 Task: For heading Use EB Garamond with dark grey 1 1 colour.  font size for heading26,  'Change the font style of data to'EB Garamond and font size to 18,  Change the alignment of both headline & data to Align right In the sheet  Attendance Management Sheetbook
Action: Mouse moved to (36, 137)
Screenshot: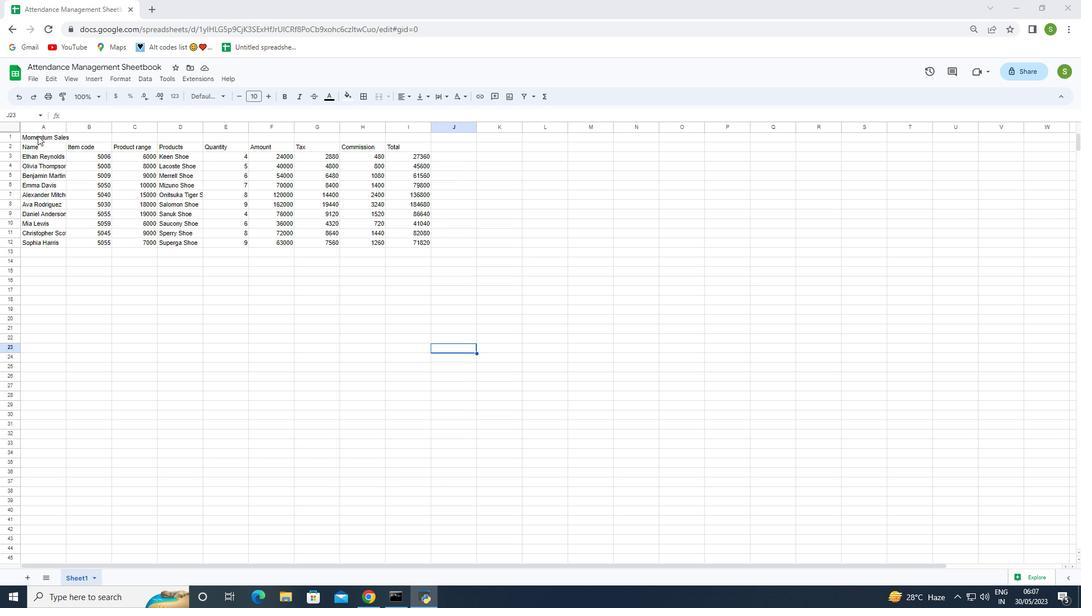 
Action: Mouse pressed left at (36, 137)
Screenshot: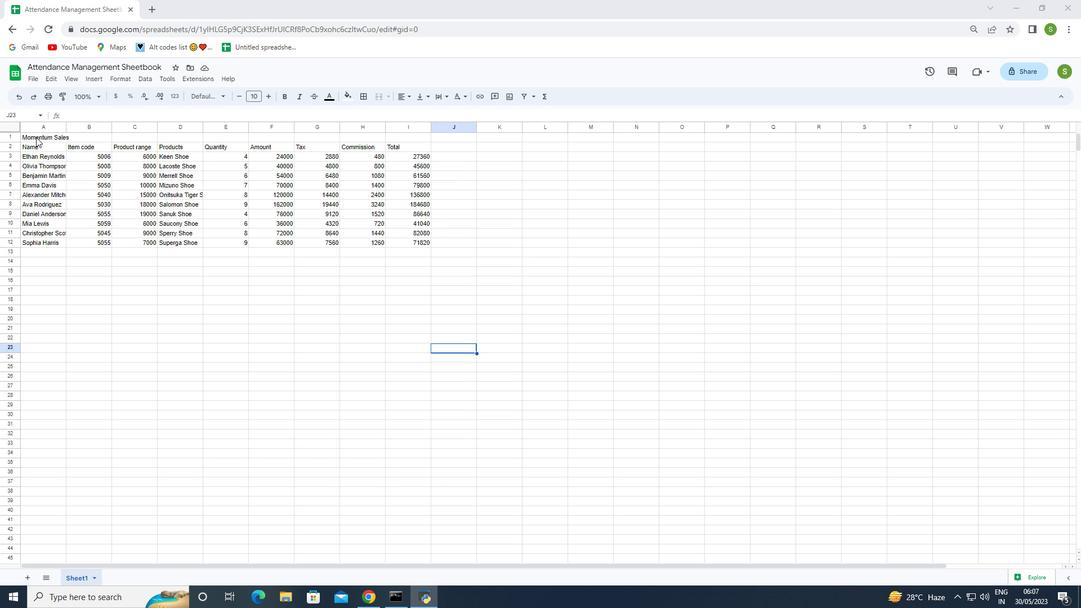 
Action: Mouse moved to (222, 96)
Screenshot: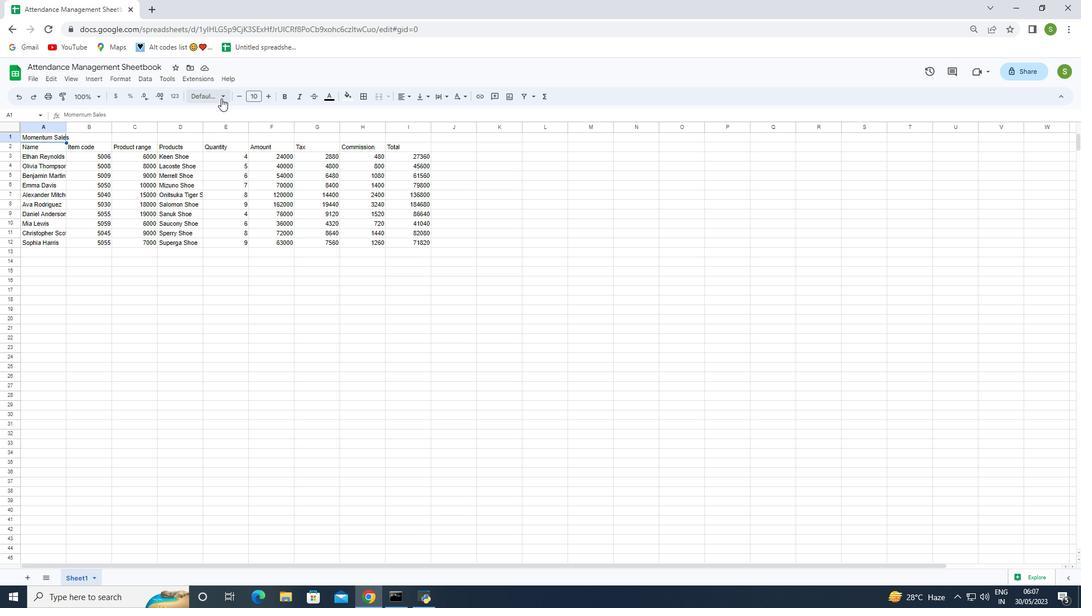 
Action: Mouse pressed left at (222, 96)
Screenshot: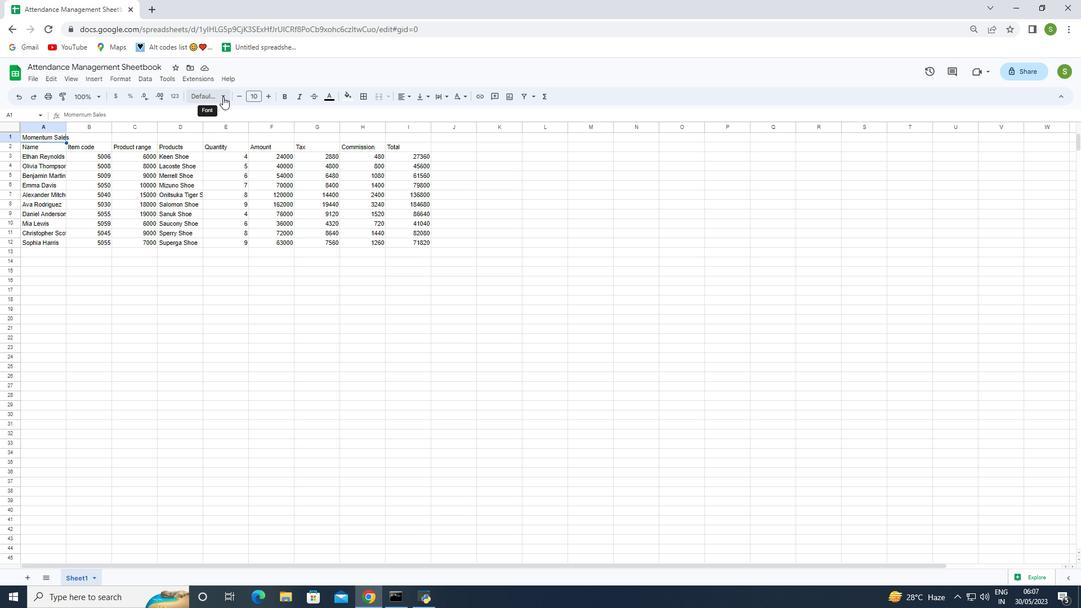 
Action: Mouse moved to (224, 549)
Screenshot: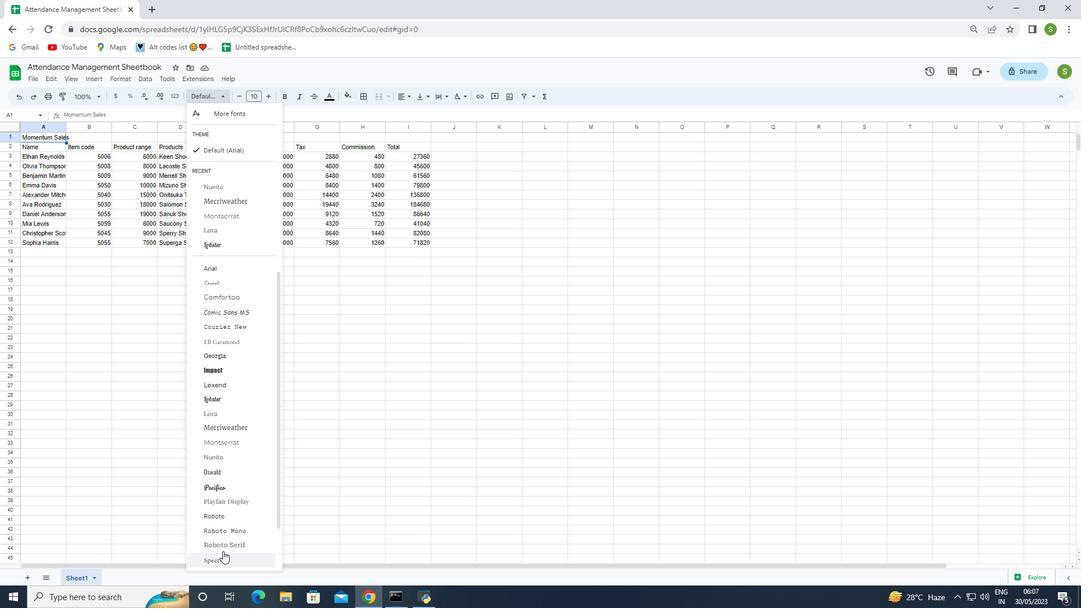 
Action: Mouse scrolled (224, 549) with delta (0, 0)
Screenshot: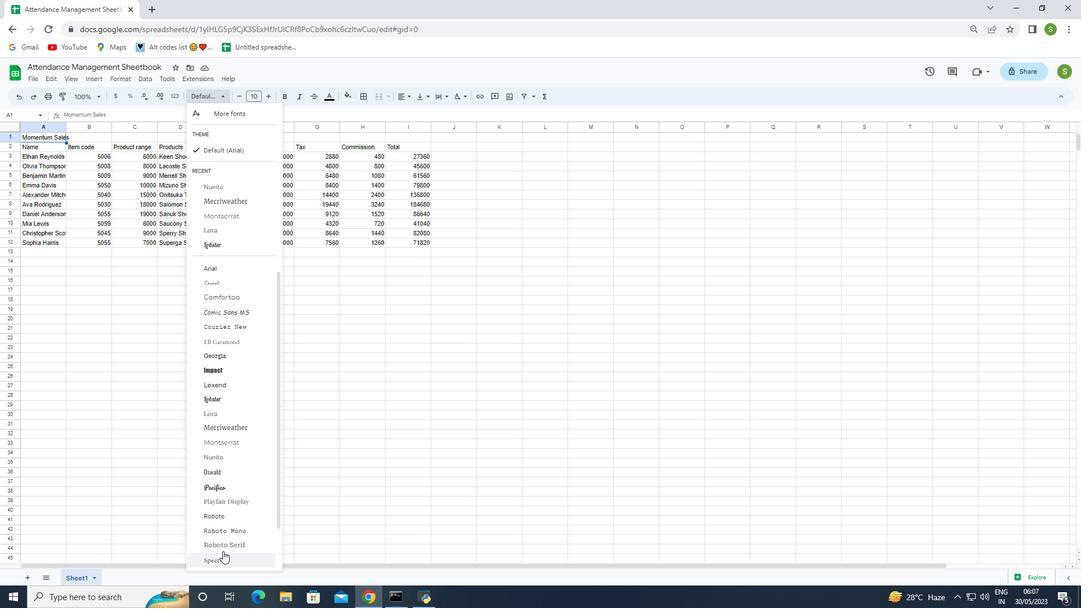 
Action: Mouse scrolled (224, 549) with delta (0, 0)
Screenshot: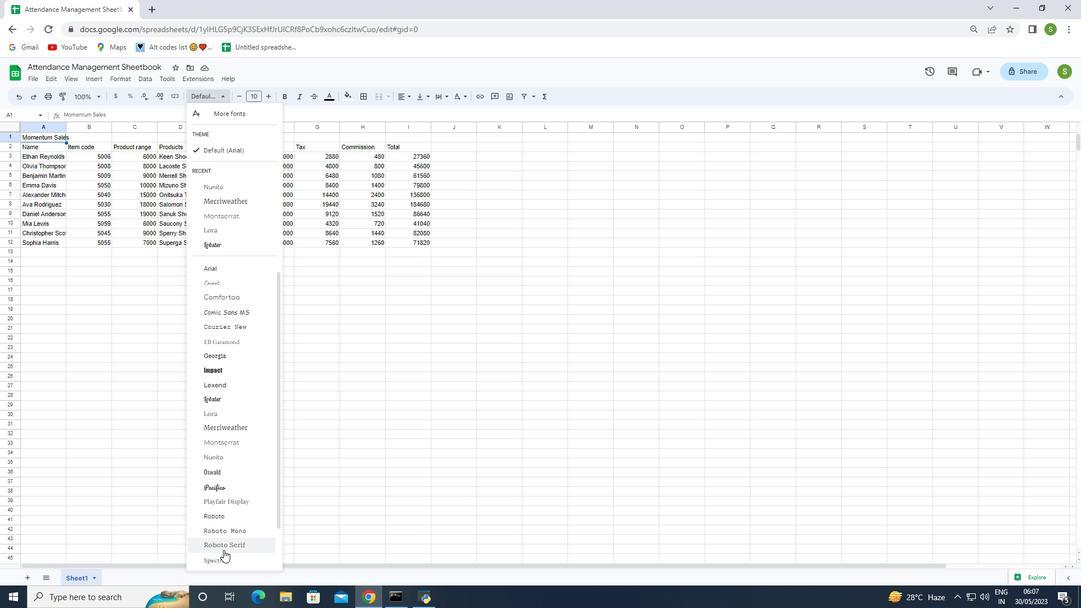 
Action: Mouse scrolled (224, 549) with delta (0, 0)
Screenshot: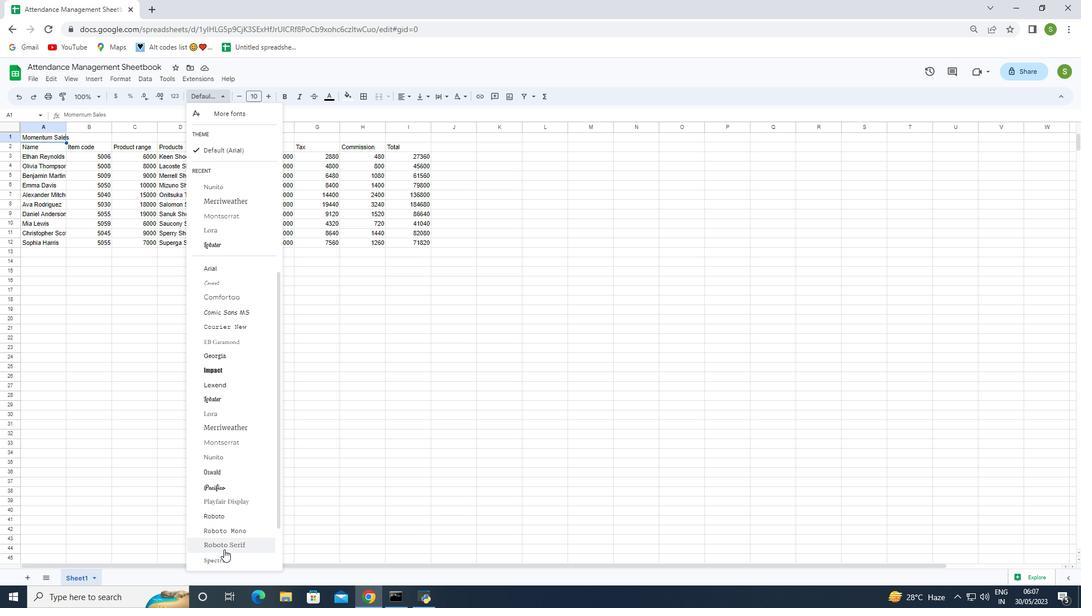 
Action: Mouse scrolled (224, 549) with delta (0, 0)
Screenshot: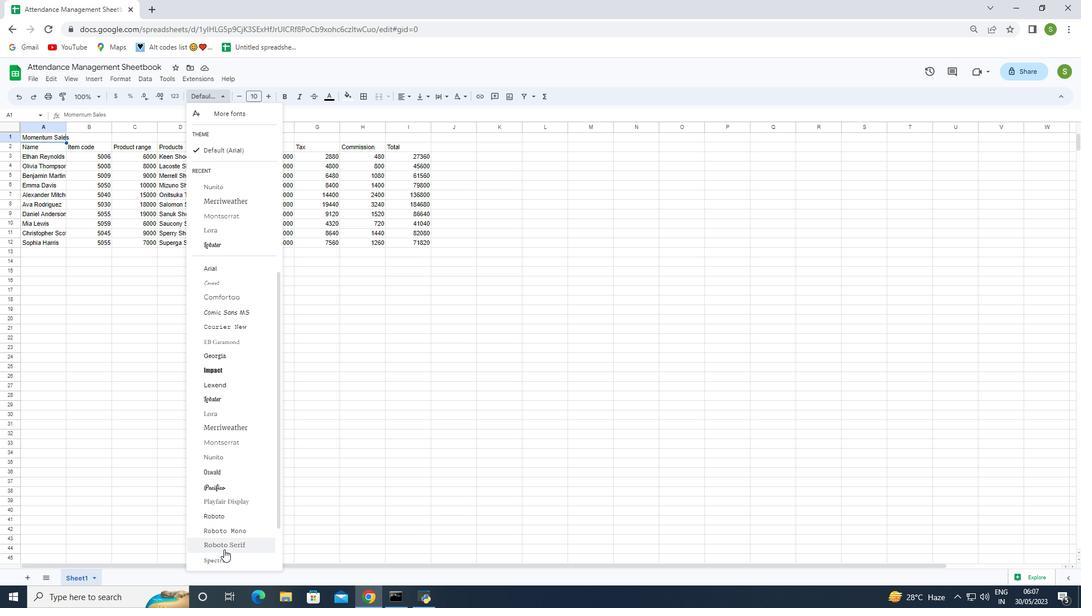 
Action: Mouse scrolled (224, 549) with delta (0, 0)
Screenshot: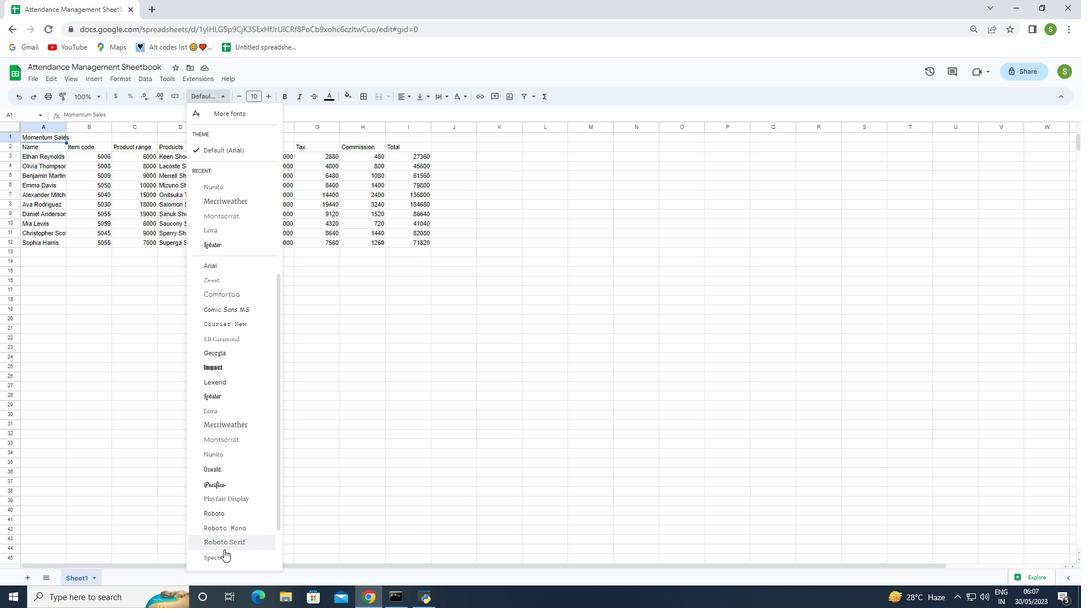
Action: Mouse moved to (229, 531)
Screenshot: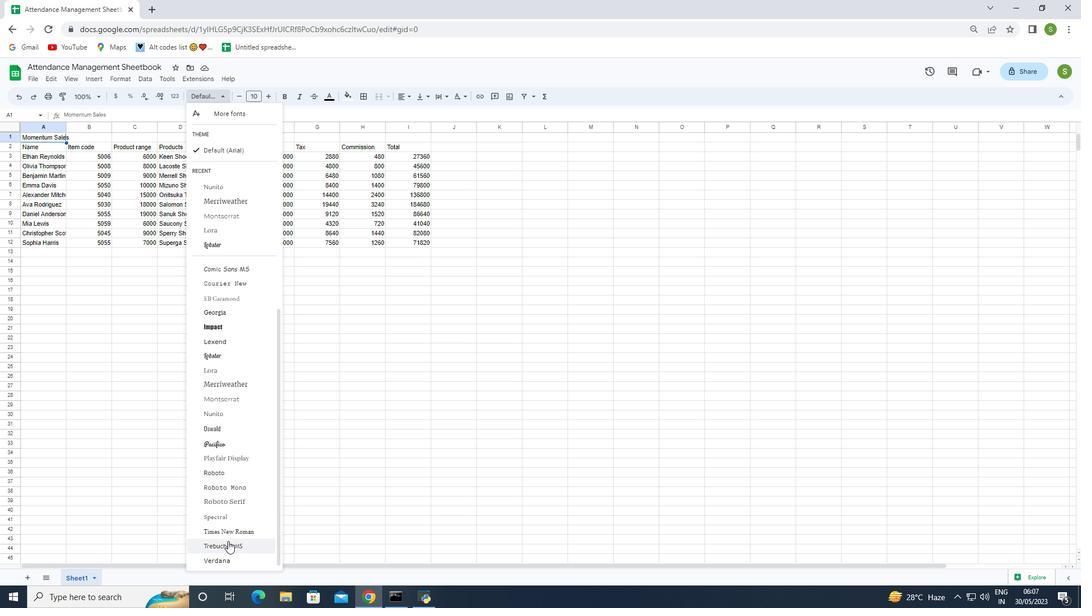 
Action: Mouse scrolled (229, 531) with delta (0, 0)
Screenshot: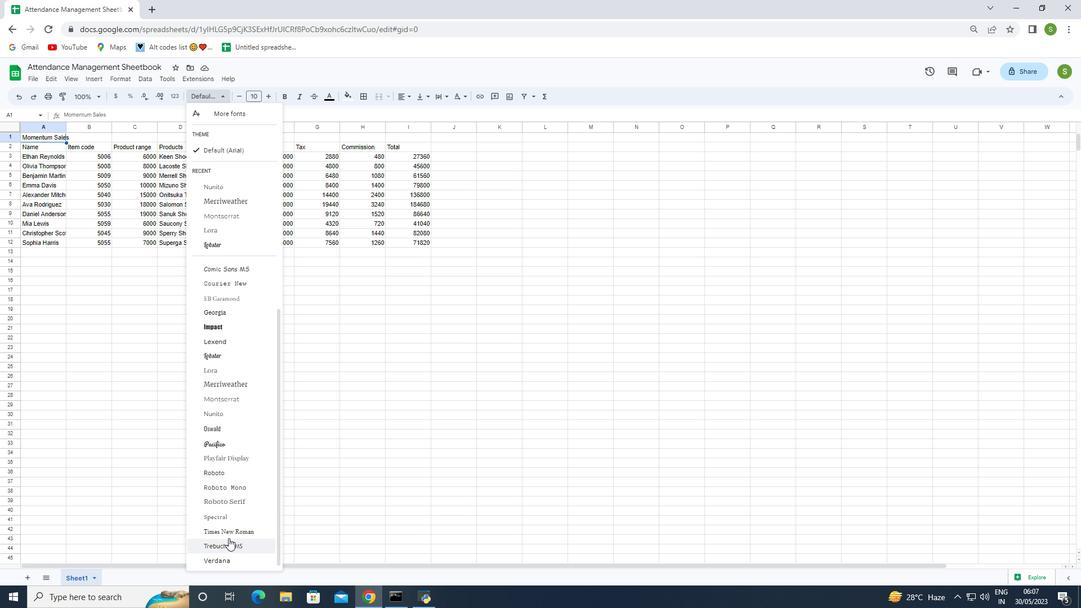 
Action: Mouse scrolled (229, 531) with delta (0, 0)
Screenshot: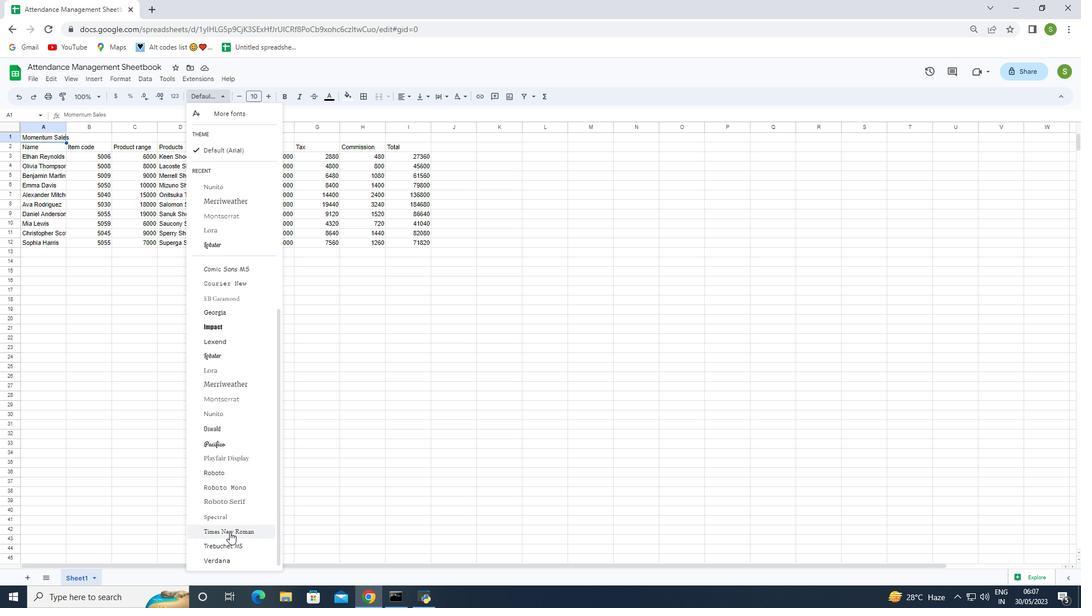 
Action: Mouse scrolled (229, 531) with delta (0, 0)
Screenshot: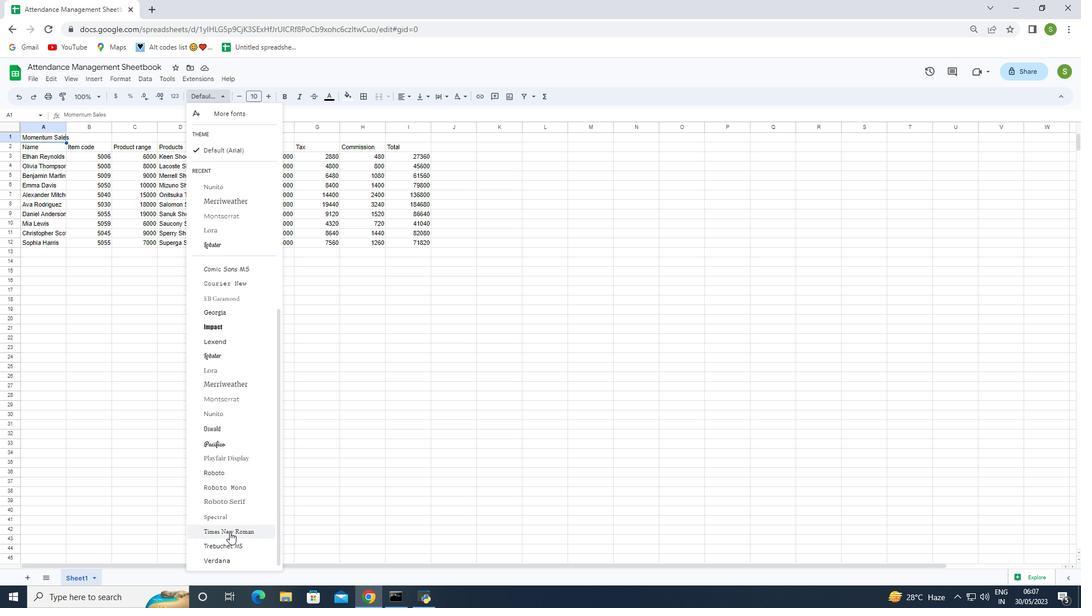 
Action: Mouse scrolled (229, 531) with delta (0, 0)
Screenshot: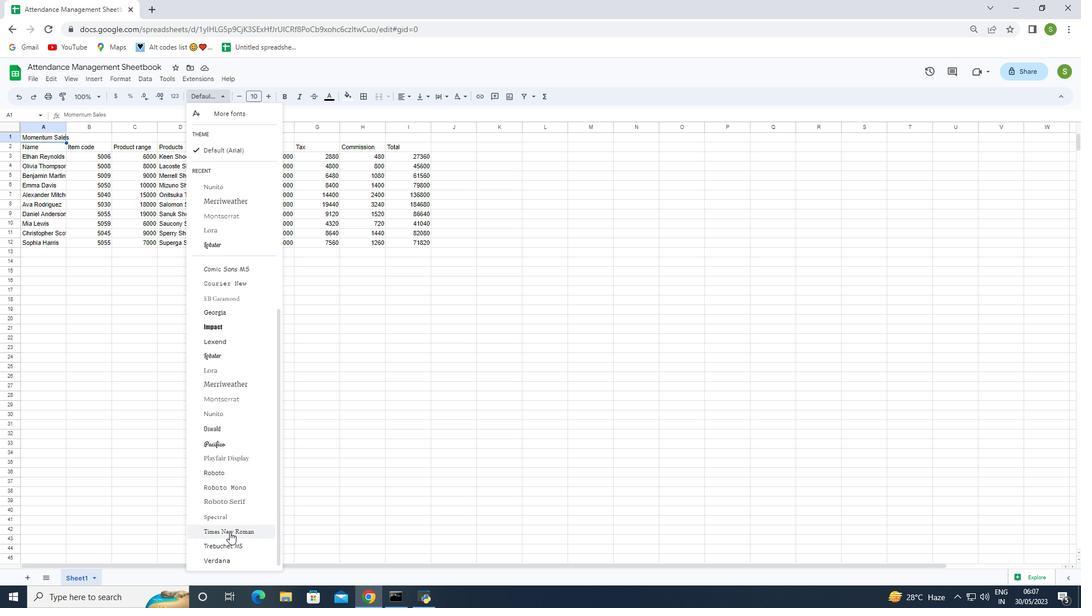 
Action: Mouse scrolled (229, 531) with delta (0, 0)
Screenshot: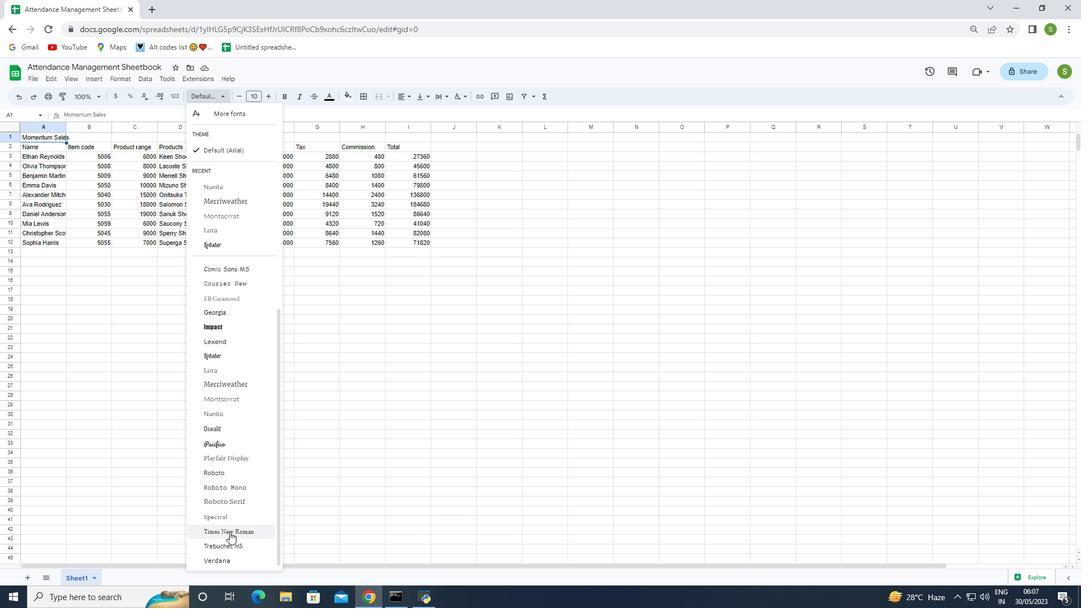 
Action: Mouse scrolled (229, 531) with delta (0, 0)
Screenshot: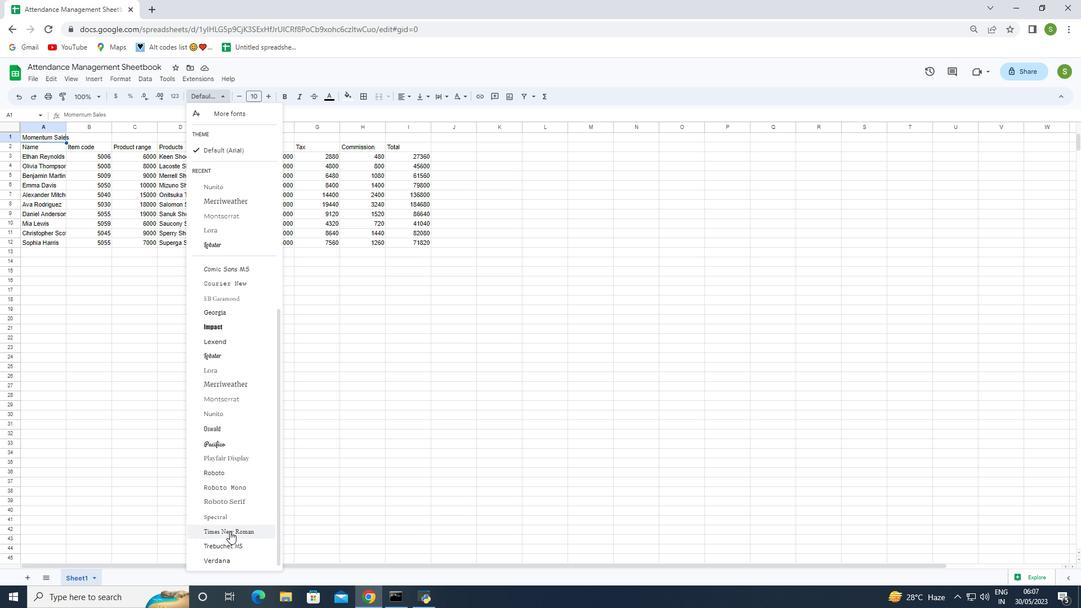 
Action: Mouse moved to (231, 448)
Screenshot: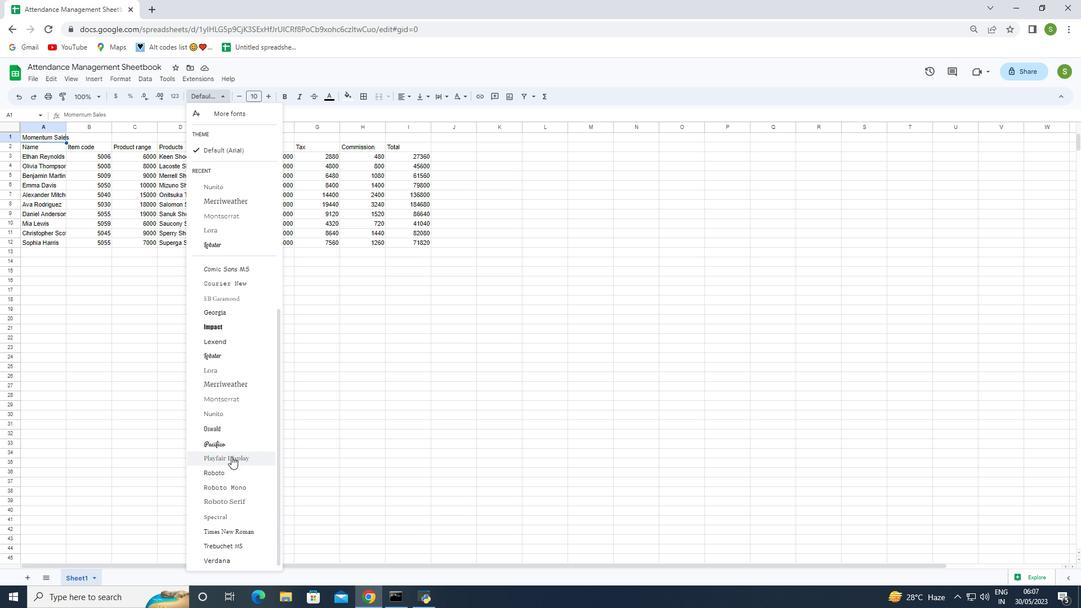 
Action: Mouse scrolled (231, 449) with delta (0, 0)
Screenshot: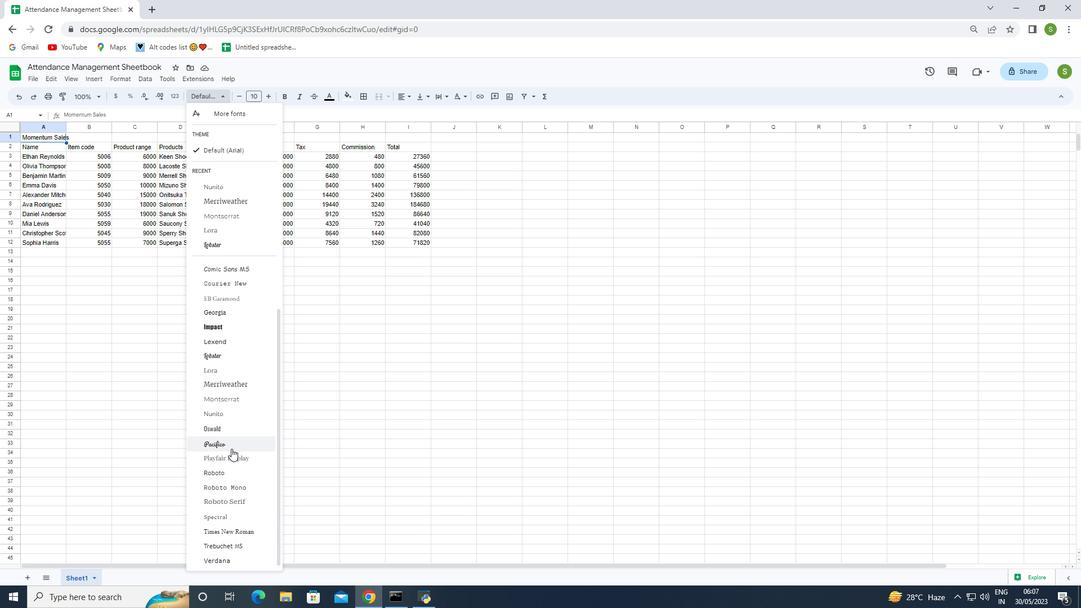 
Action: Mouse moved to (222, 354)
Screenshot: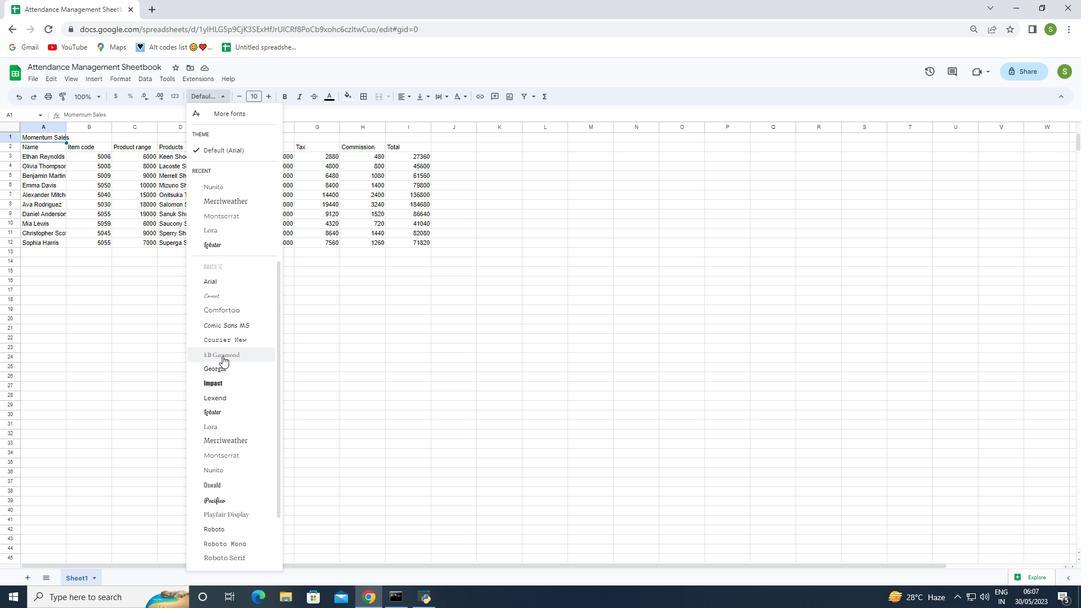 
Action: Mouse pressed left at (222, 354)
Screenshot: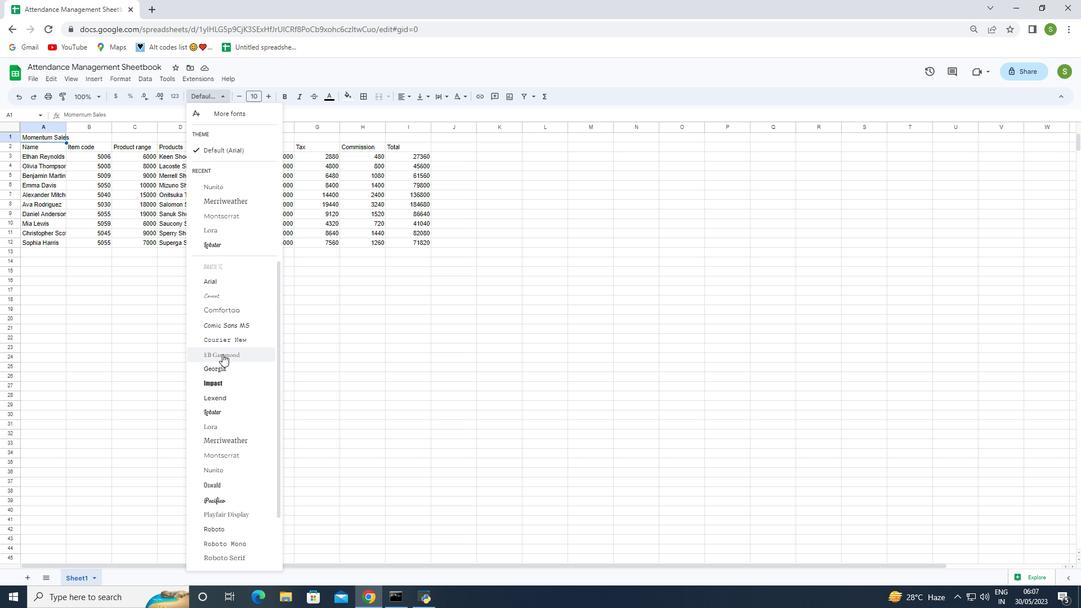 
Action: Mouse moved to (41, 139)
Screenshot: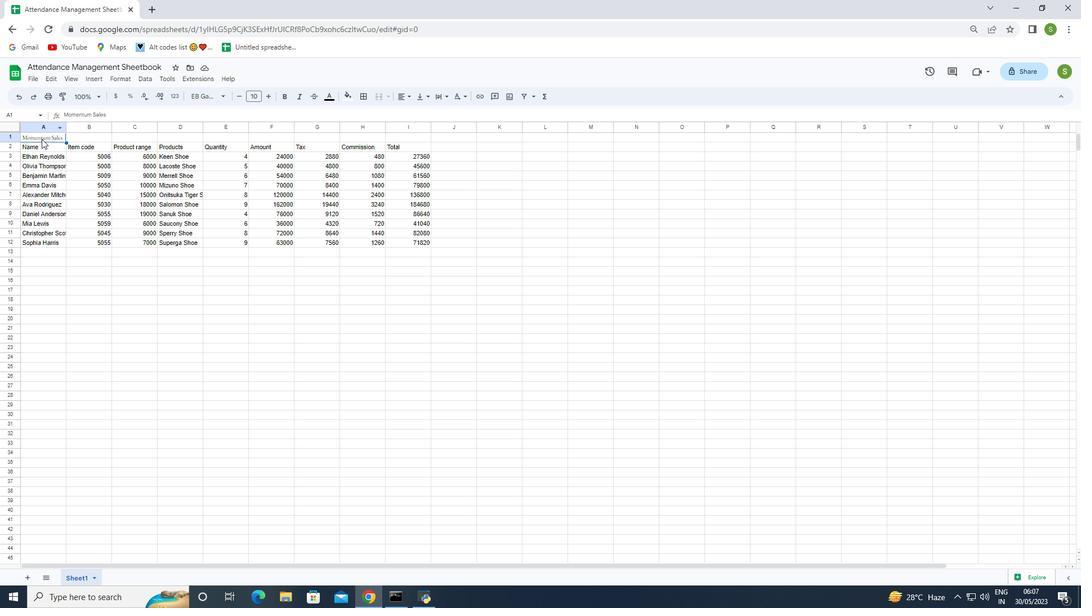 
Action: Mouse pressed left at (41, 139)
Screenshot: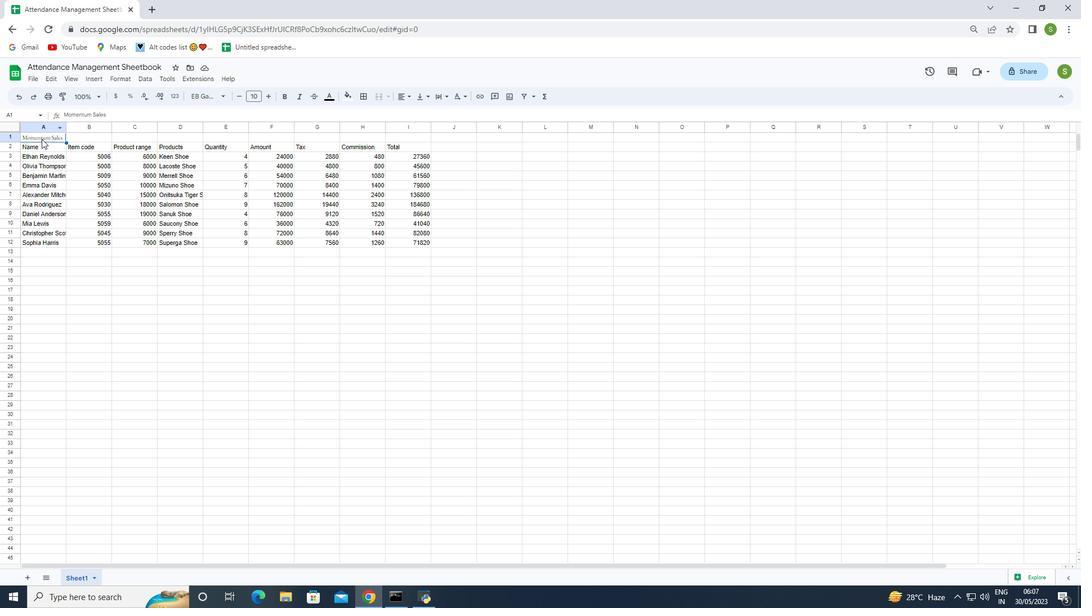 
Action: Mouse moved to (350, 97)
Screenshot: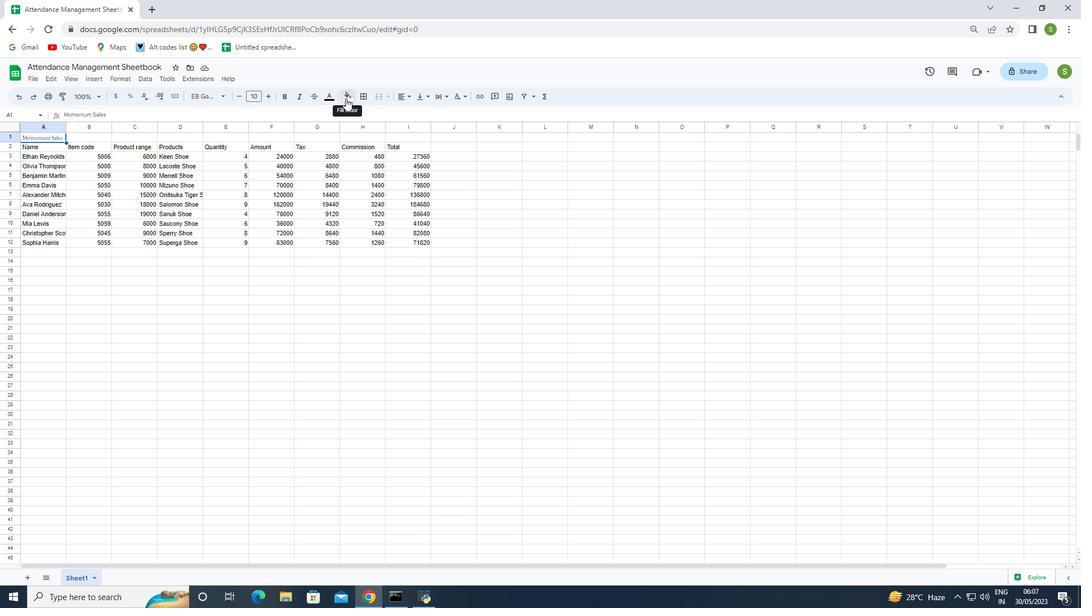 
Action: Mouse pressed left at (350, 97)
Screenshot: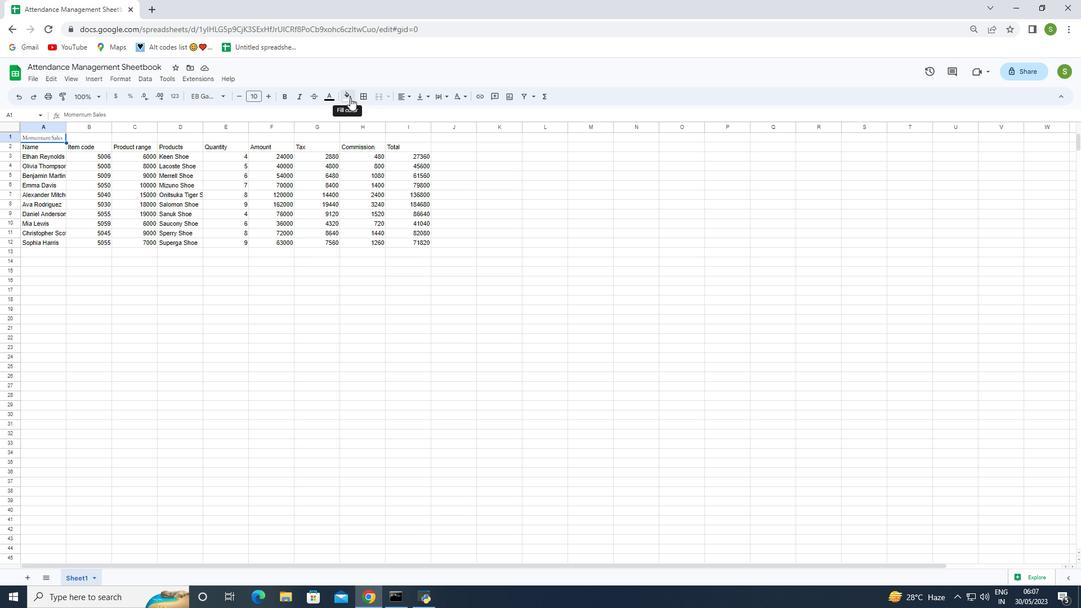 
Action: Mouse moved to (406, 126)
Screenshot: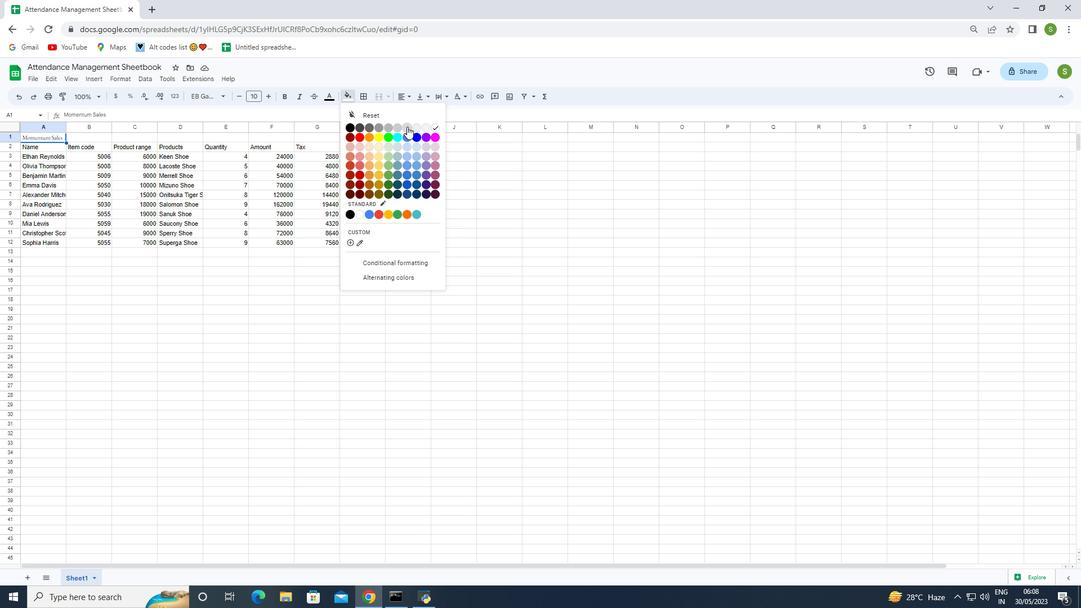 
Action: Mouse pressed left at (406, 126)
Screenshot: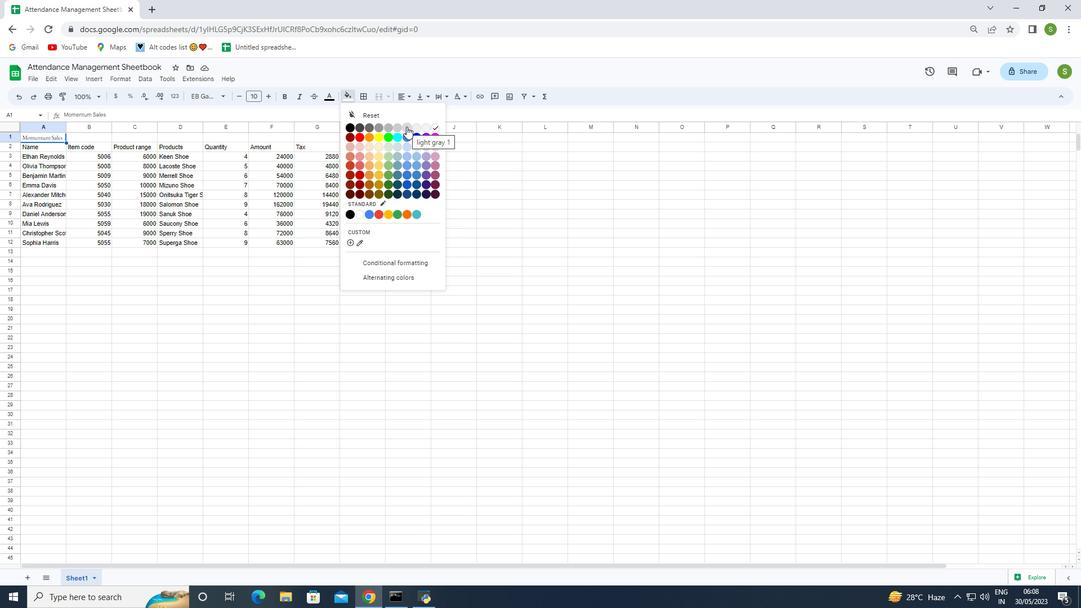 
Action: Mouse moved to (267, 98)
Screenshot: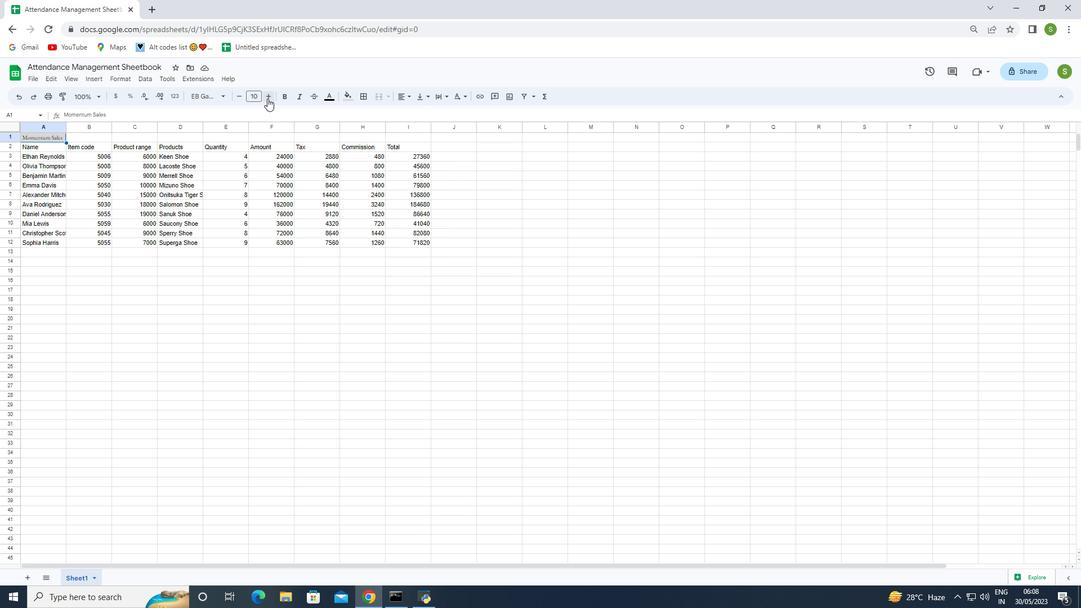 
Action: Mouse pressed left at (267, 98)
Screenshot: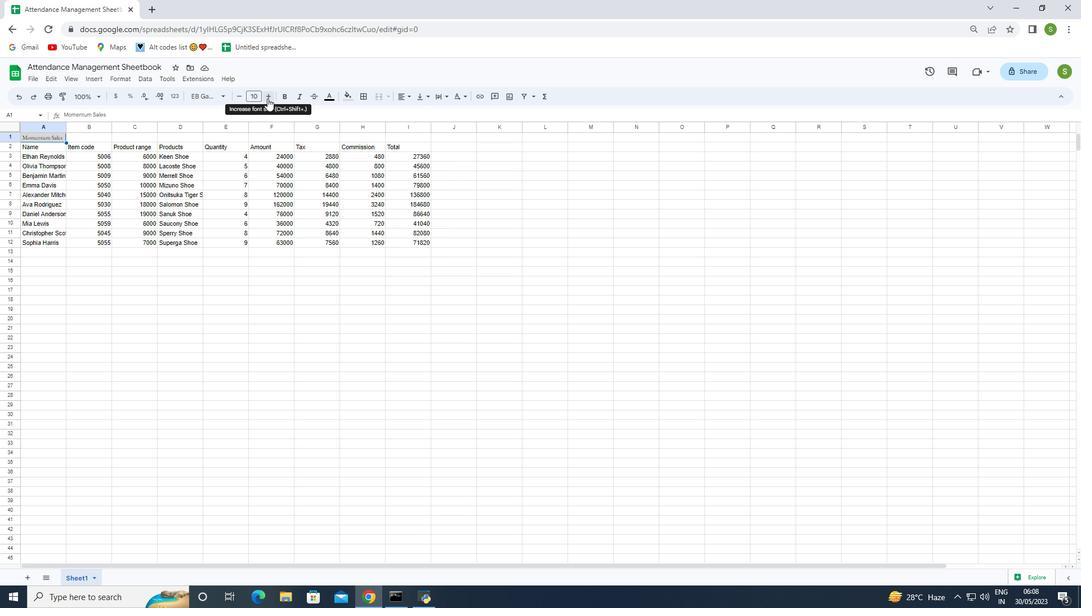 
Action: Mouse pressed left at (267, 98)
Screenshot: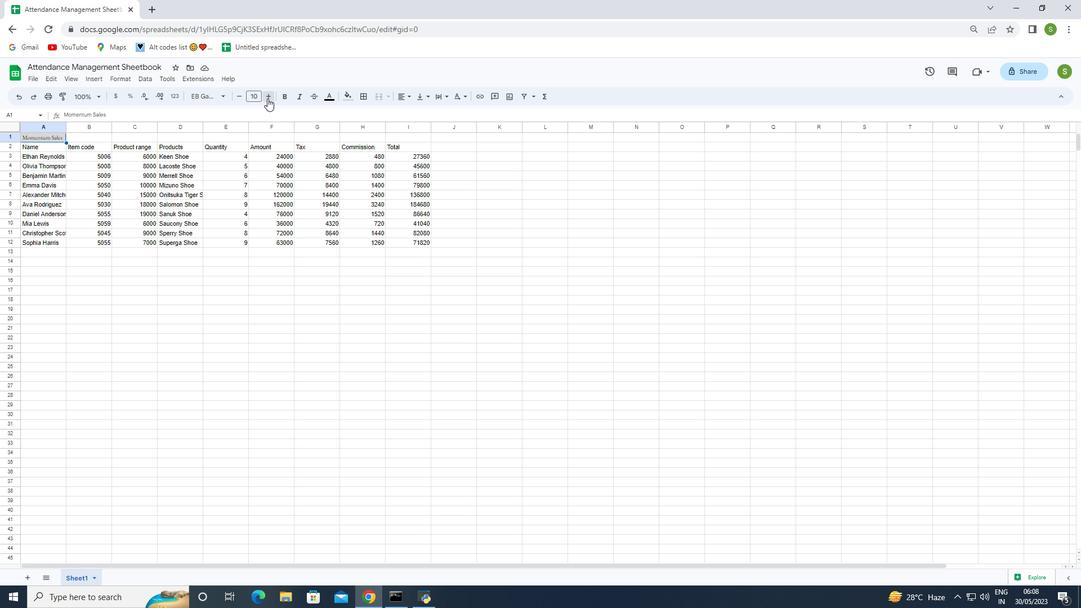 
Action: Mouse pressed left at (267, 98)
Screenshot: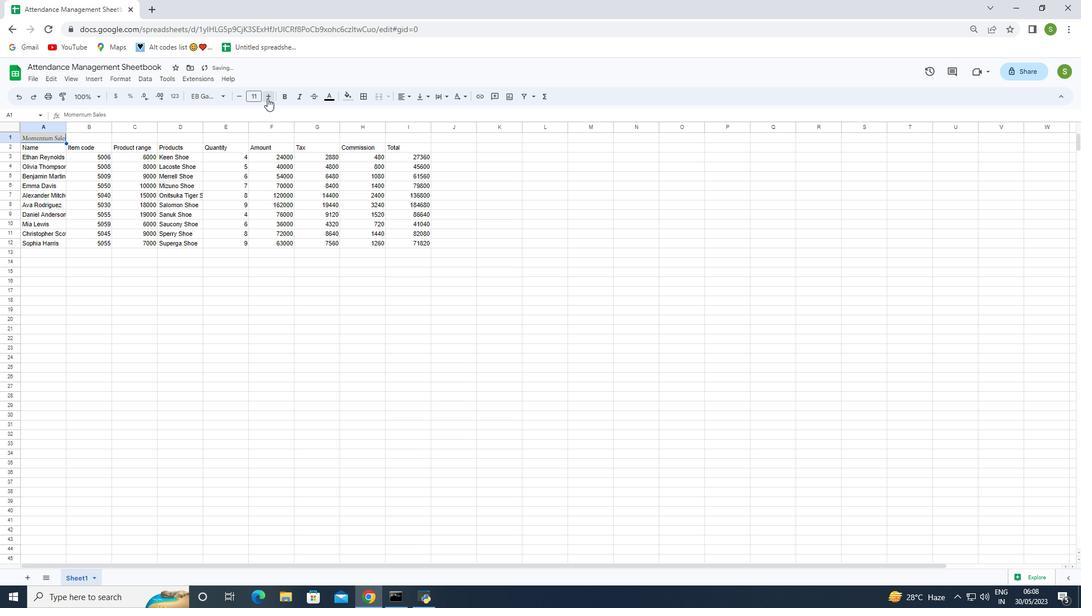 
Action: Mouse pressed left at (267, 98)
Screenshot: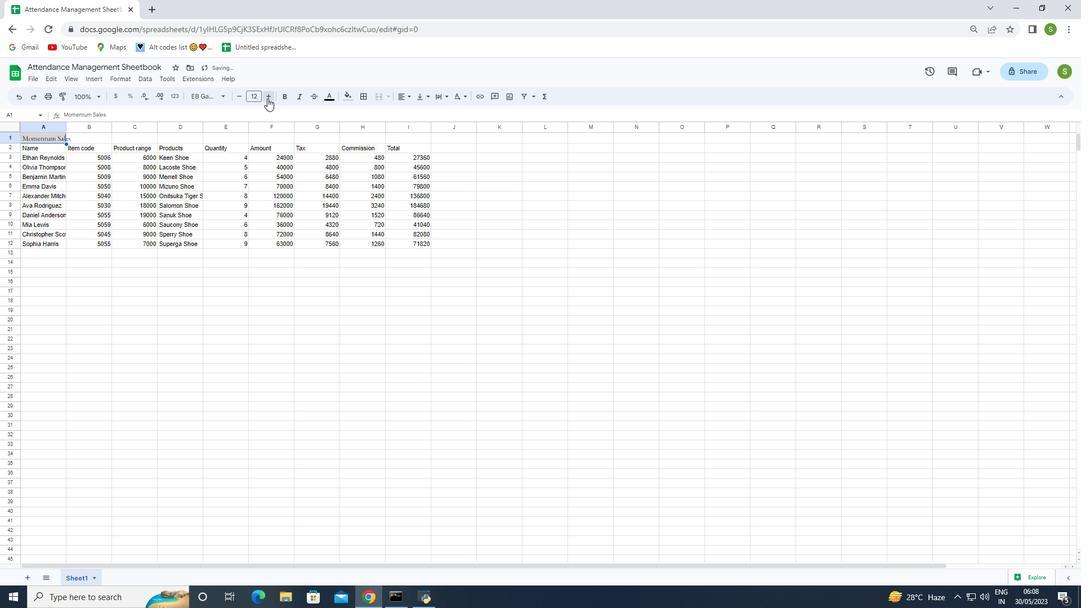 
Action: Mouse pressed left at (267, 98)
Screenshot: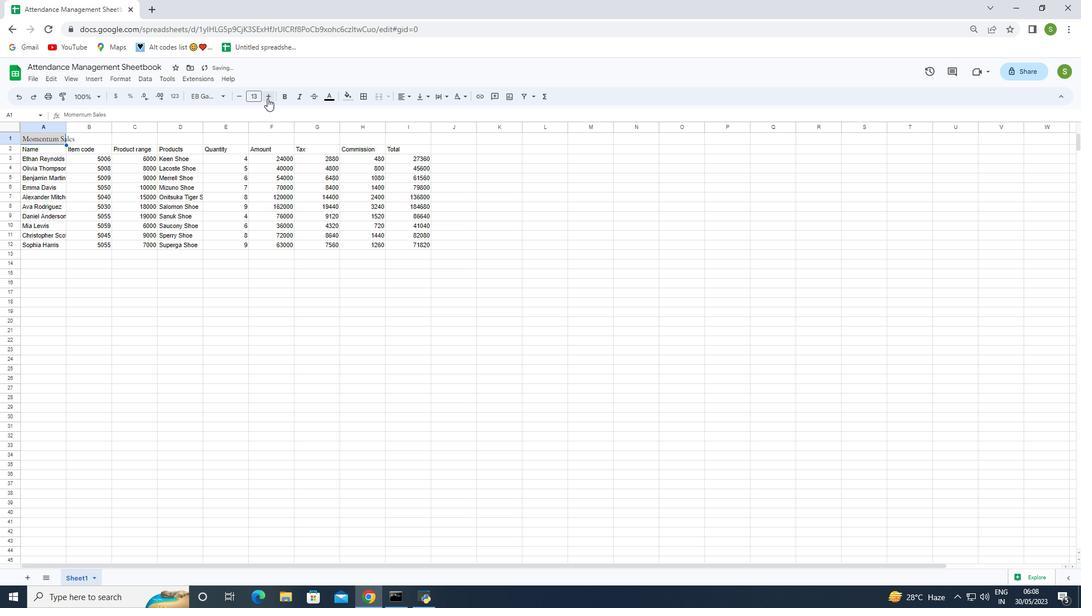 
Action: Mouse pressed left at (267, 98)
Screenshot: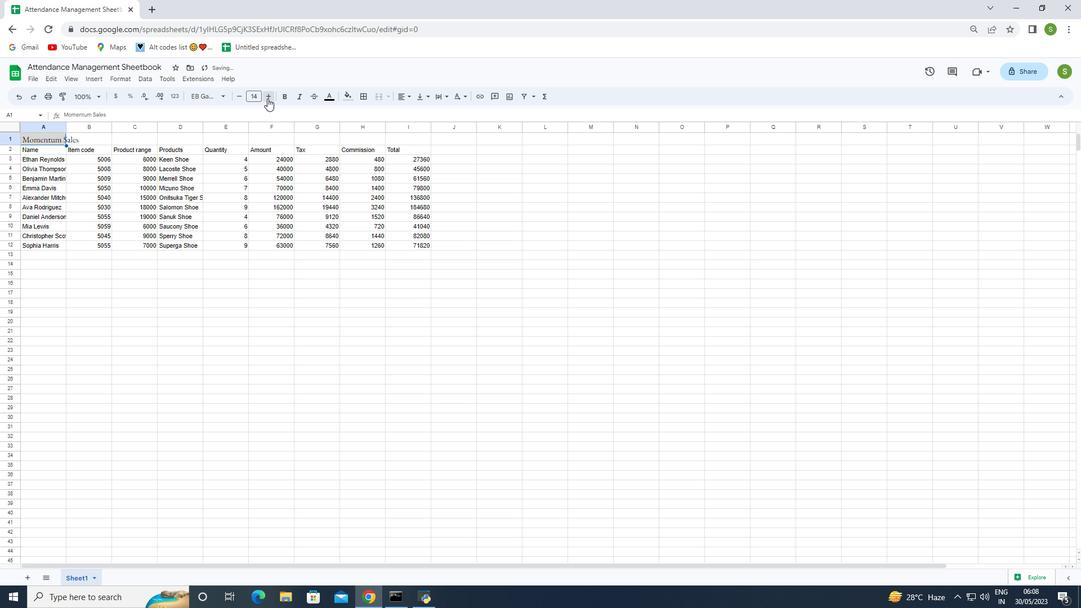 
Action: Mouse pressed left at (267, 98)
Screenshot: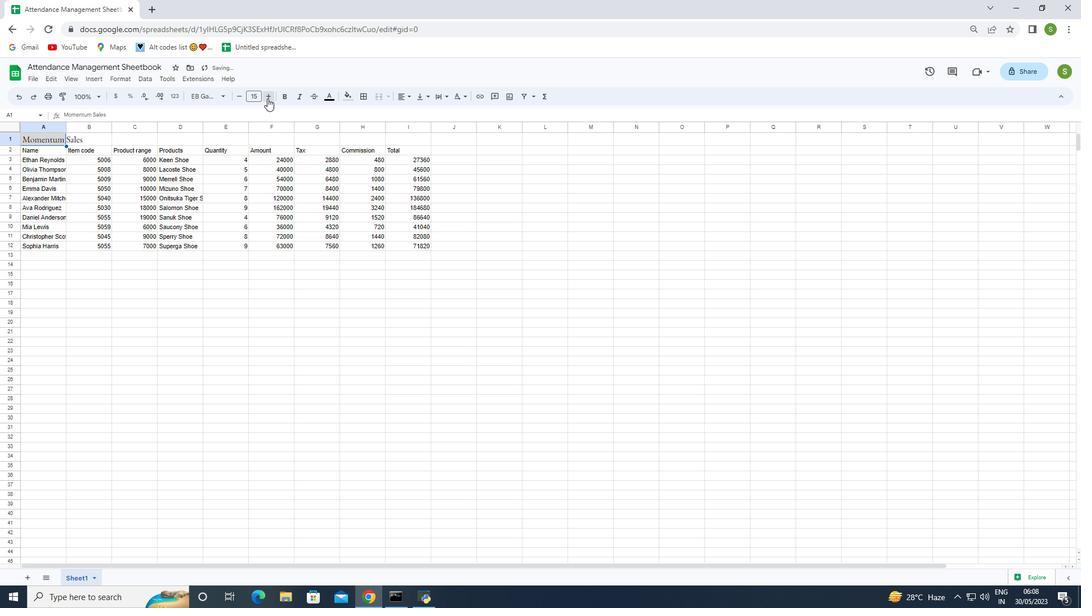 
Action: Mouse pressed left at (267, 98)
Screenshot: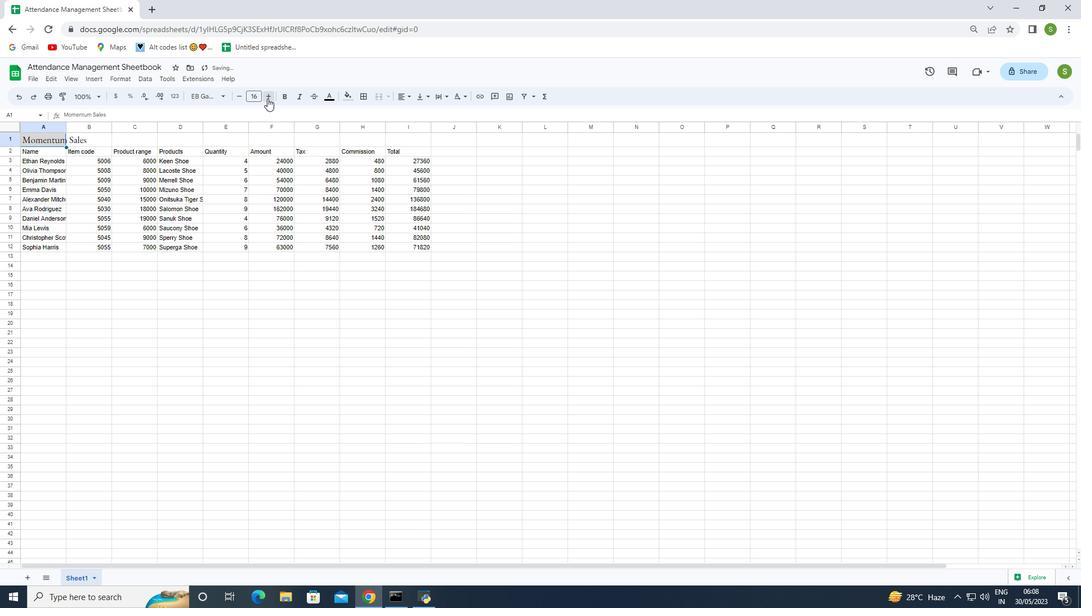 
Action: Mouse pressed left at (267, 98)
Screenshot: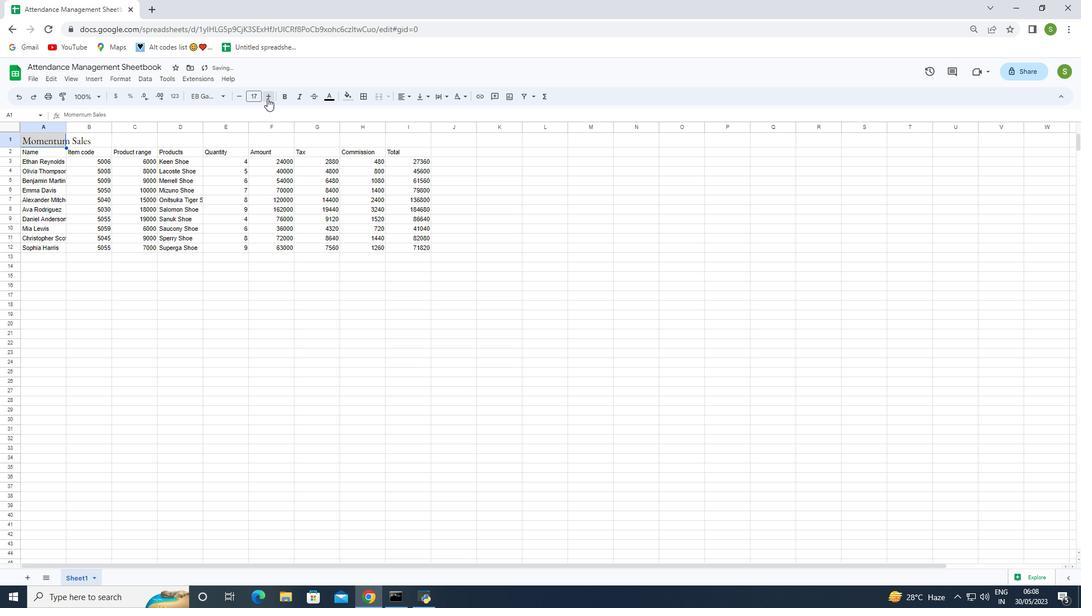 
Action: Mouse pressed left at (267, 98)
Screenshot: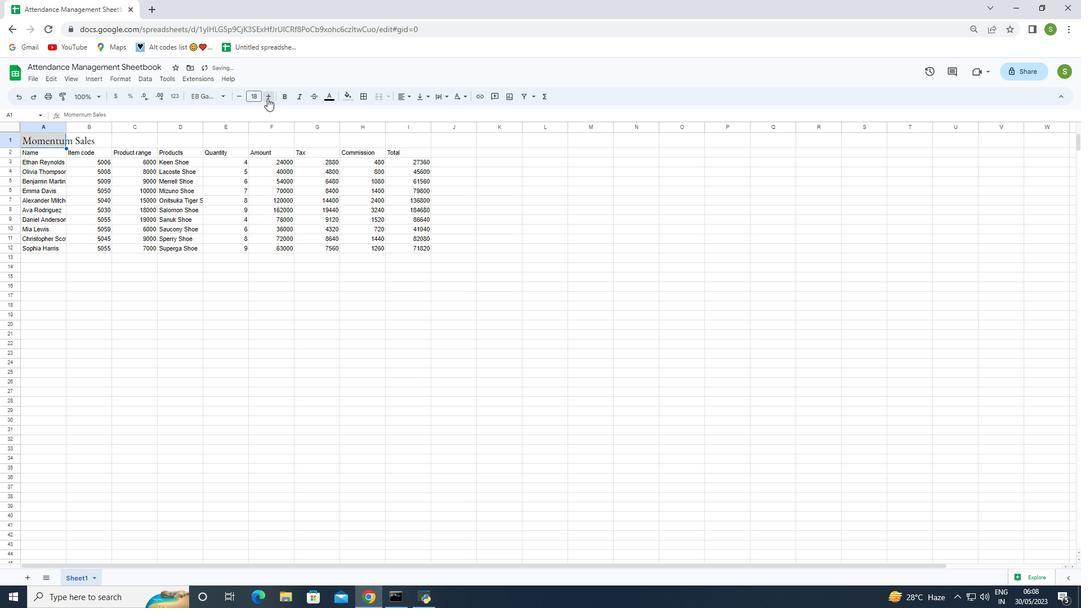 
Action: Mouse pressed left at (267, 98)
Screenshot: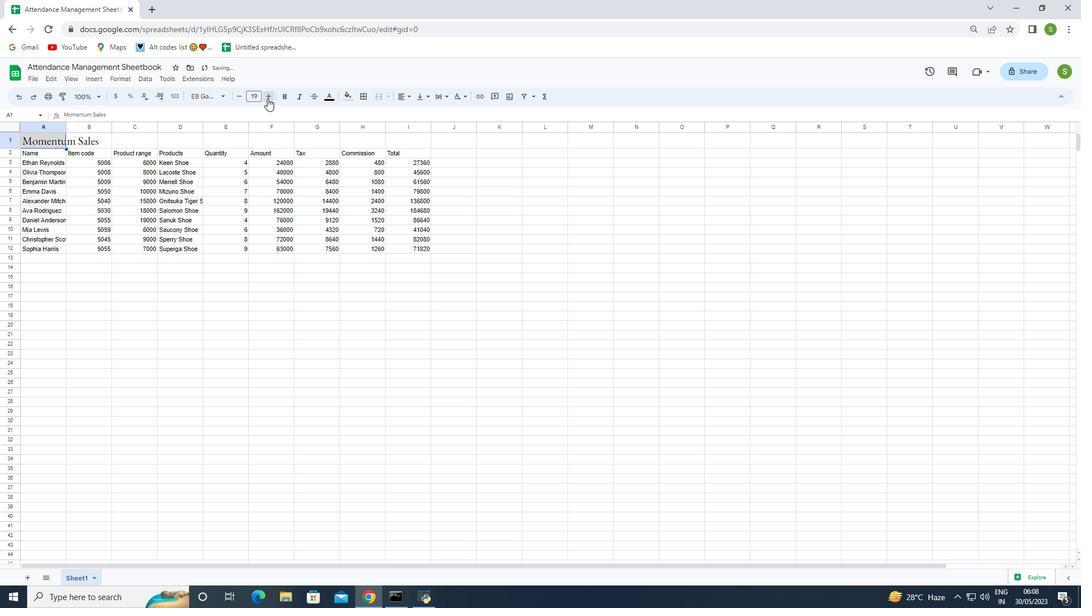 
Action: Mouse pressed left at (267, 98)
Screenshot: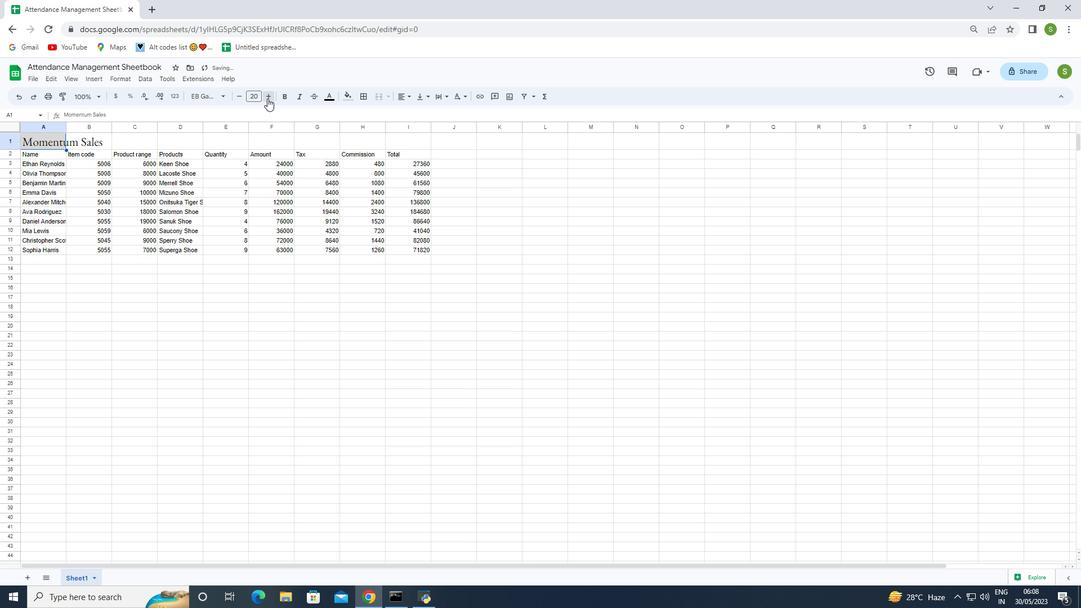 
Action: Mouse pressed left at (267, 98)
Screenshot: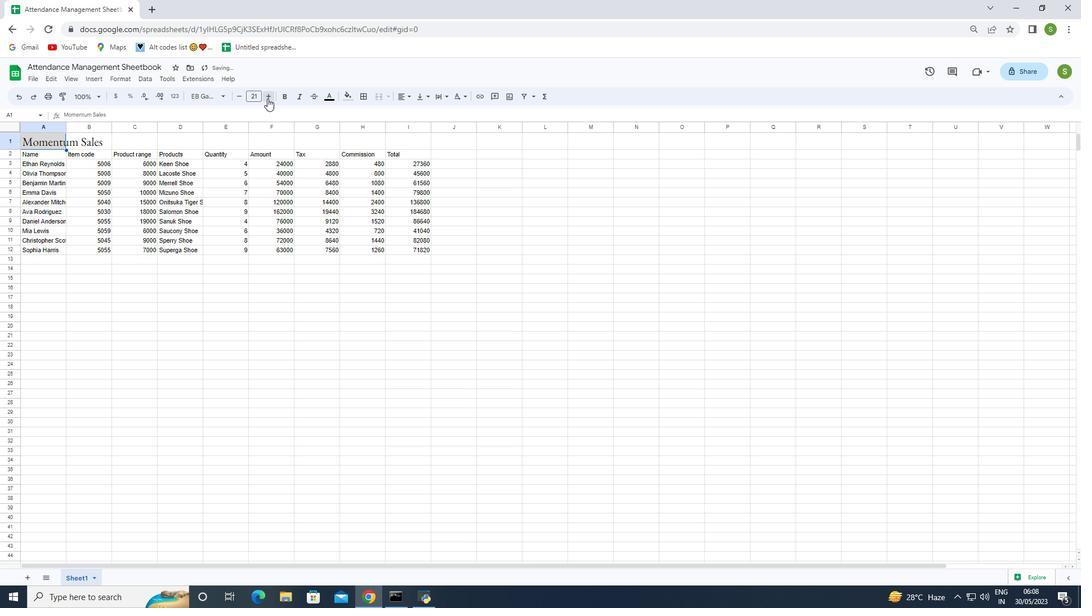 
Action: Mouse pressed left at (267, 98)
Screenshot: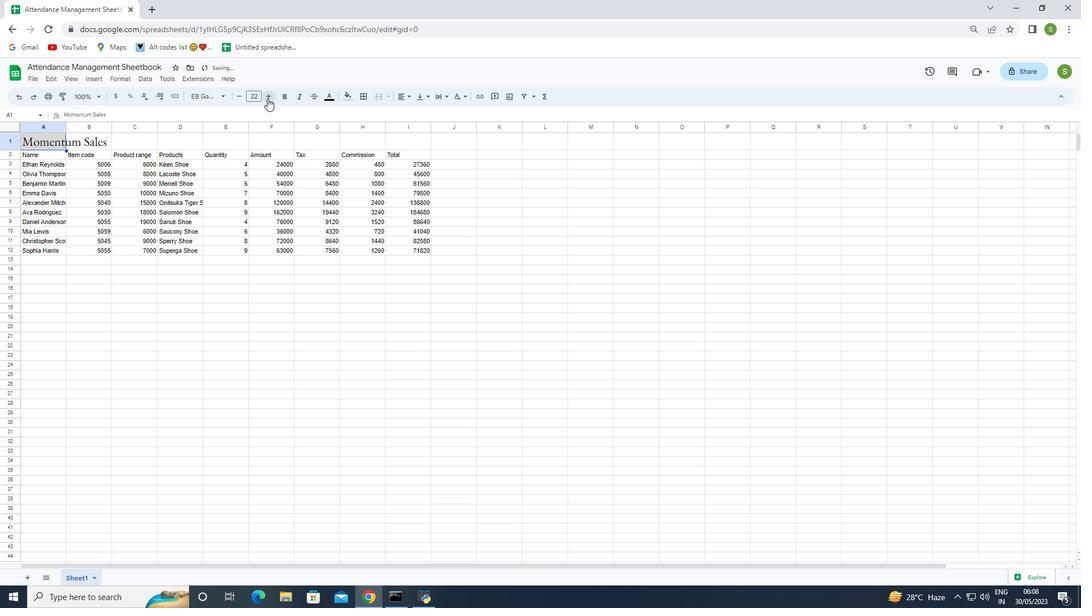 
Action: Mouse pressed left at (267, 98)
Screenshot: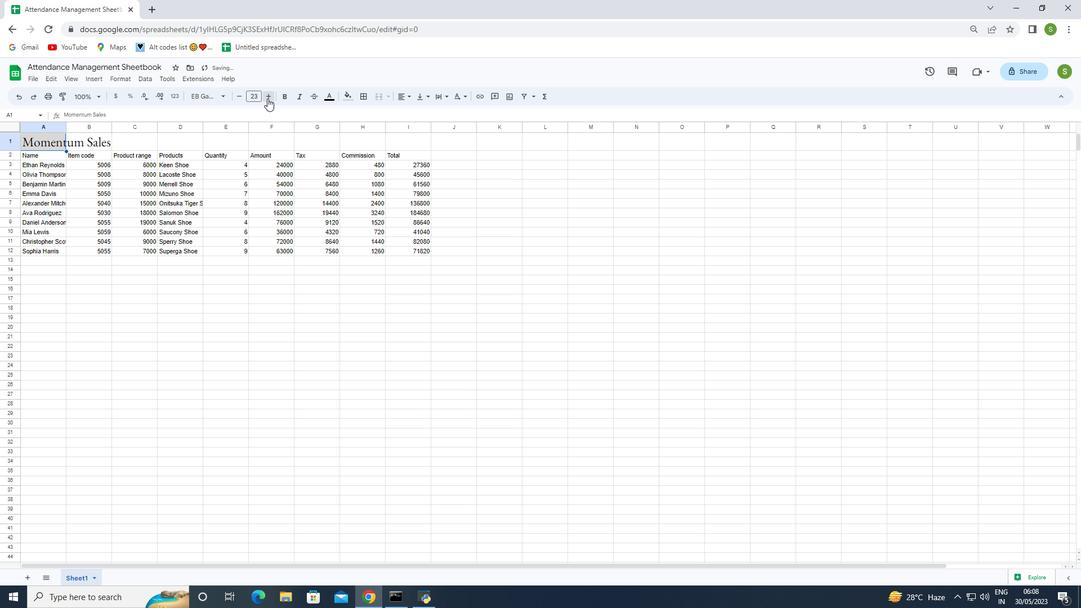 
Action: Mouse pressed left at (267, 98)
Screenshot: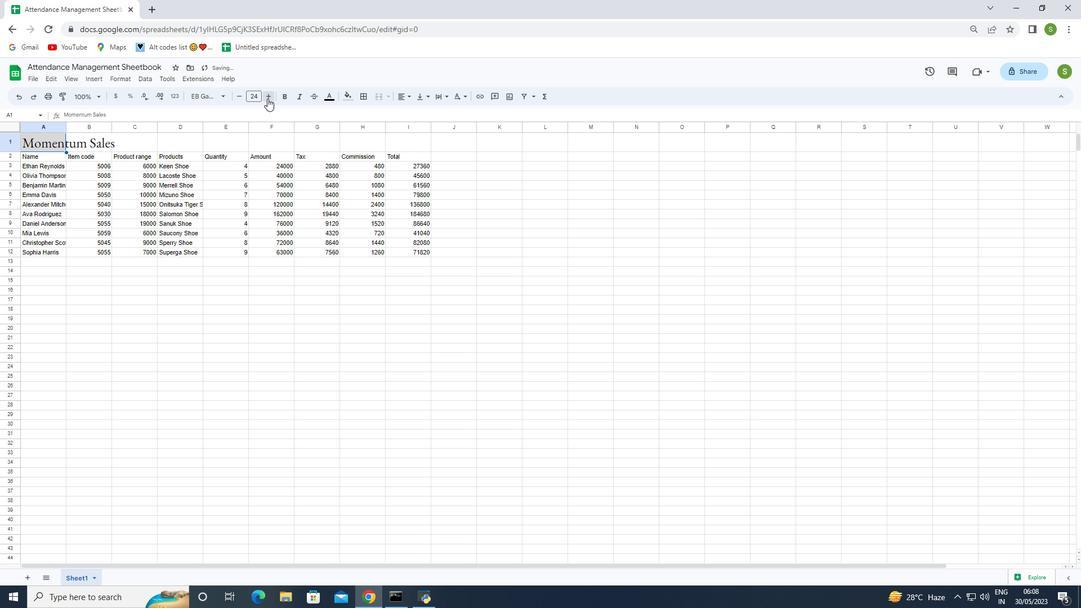 
Action: Mouse pressed left at (267, 98)
Screenshot: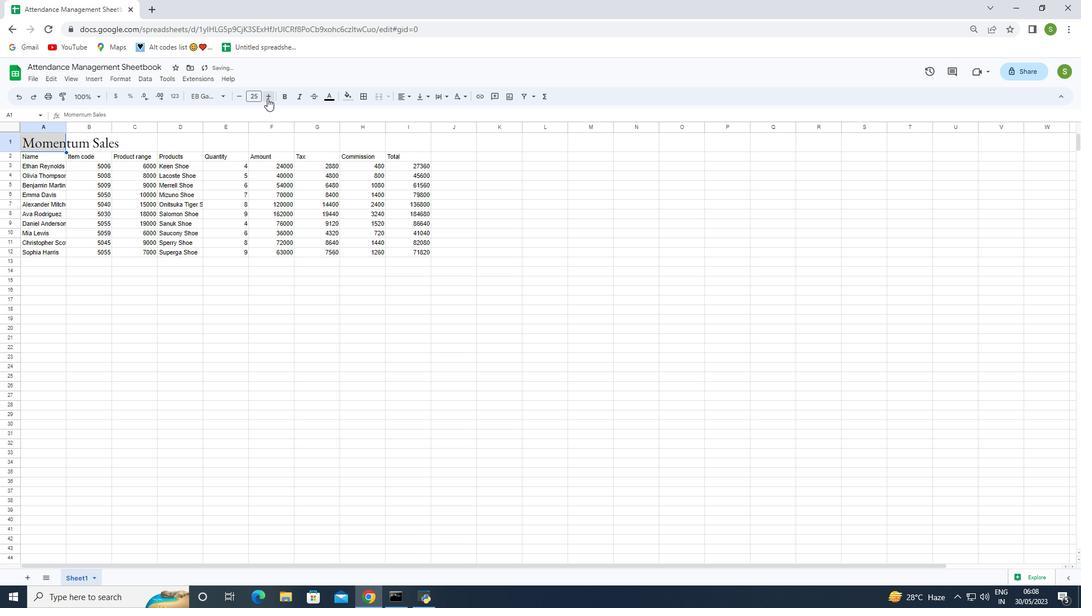 
Action: Mouse moved to (235, 96)
Screenshot: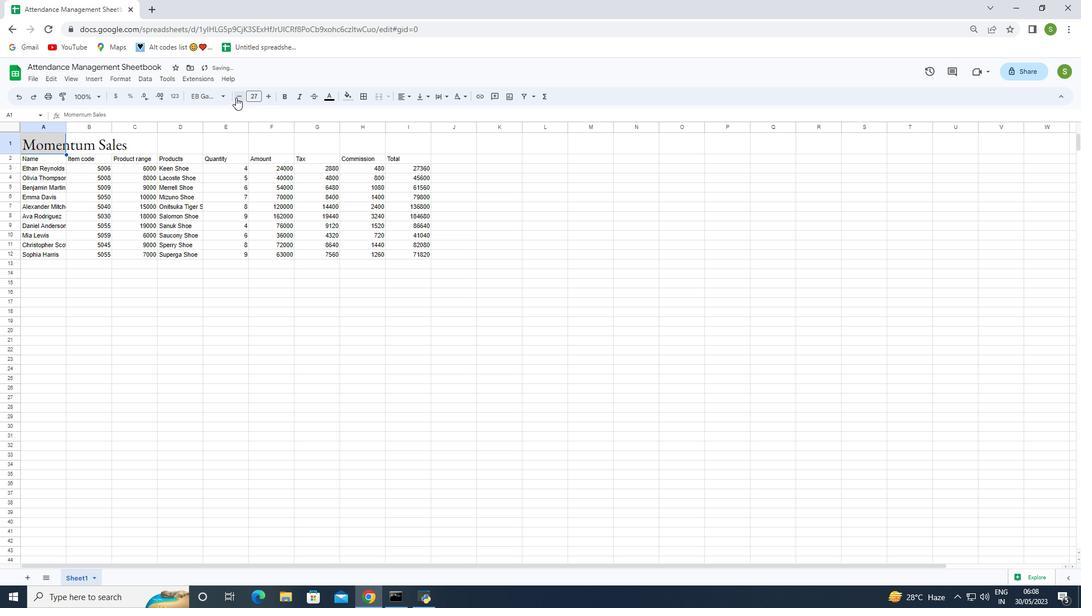 
Action: Mouse pressed left at (235, 96)
Screenshot: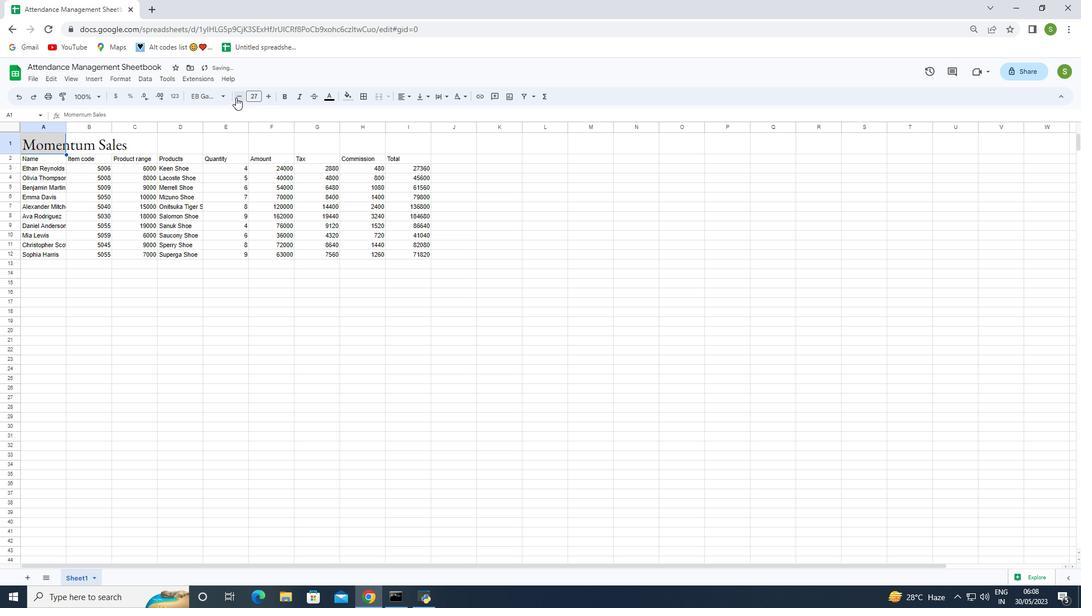 
Action: Mouse moved to (37, 157)
Screenshot: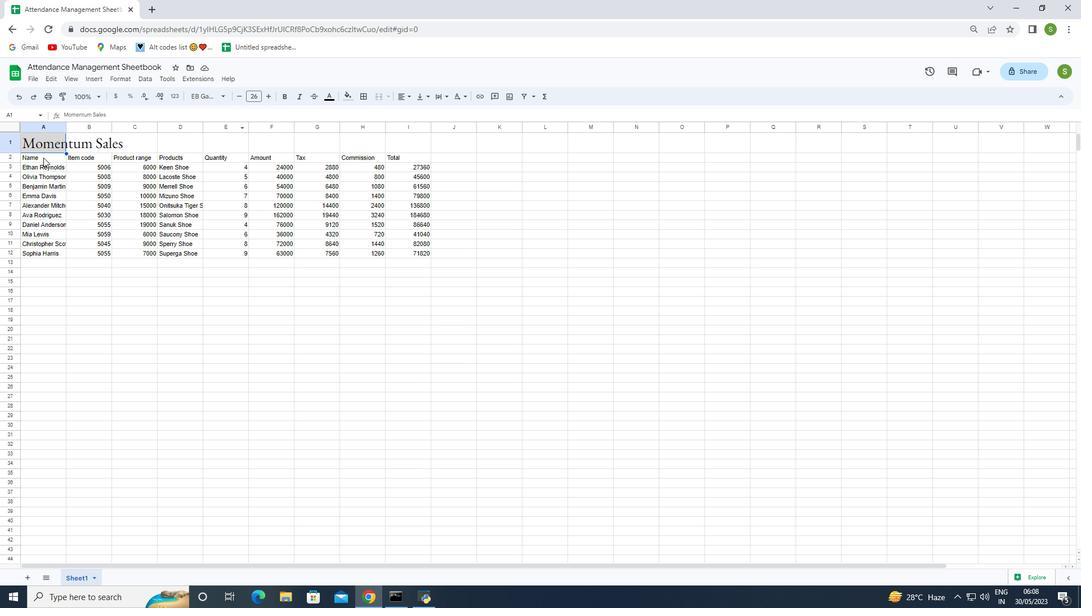 
Action: Mouse pressed left at (37, 157)
Screenshot: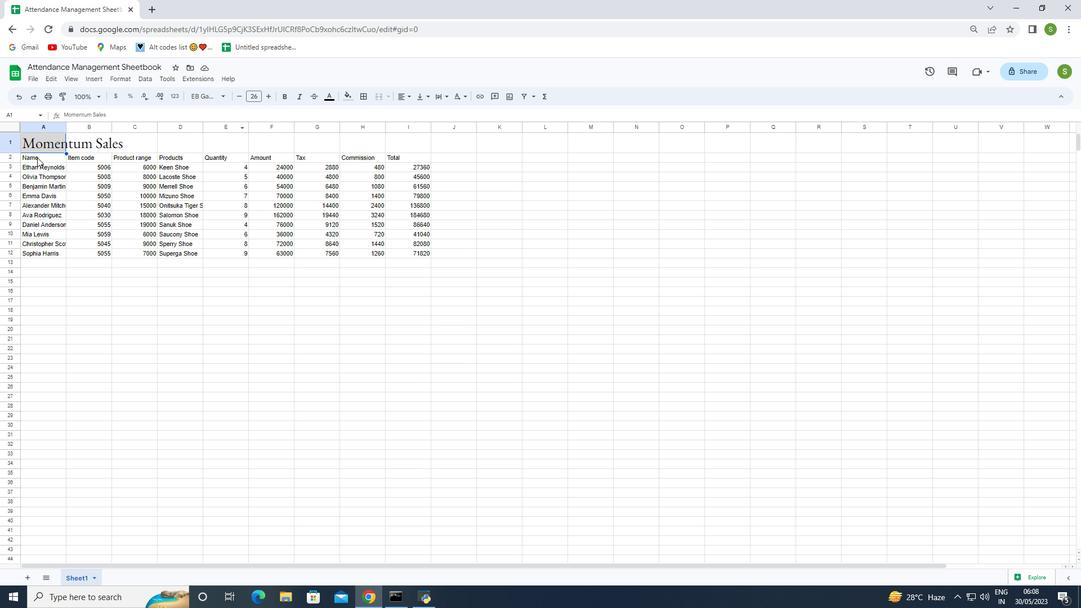 
Action: Mouse moved to (222, 97)
Screenshot: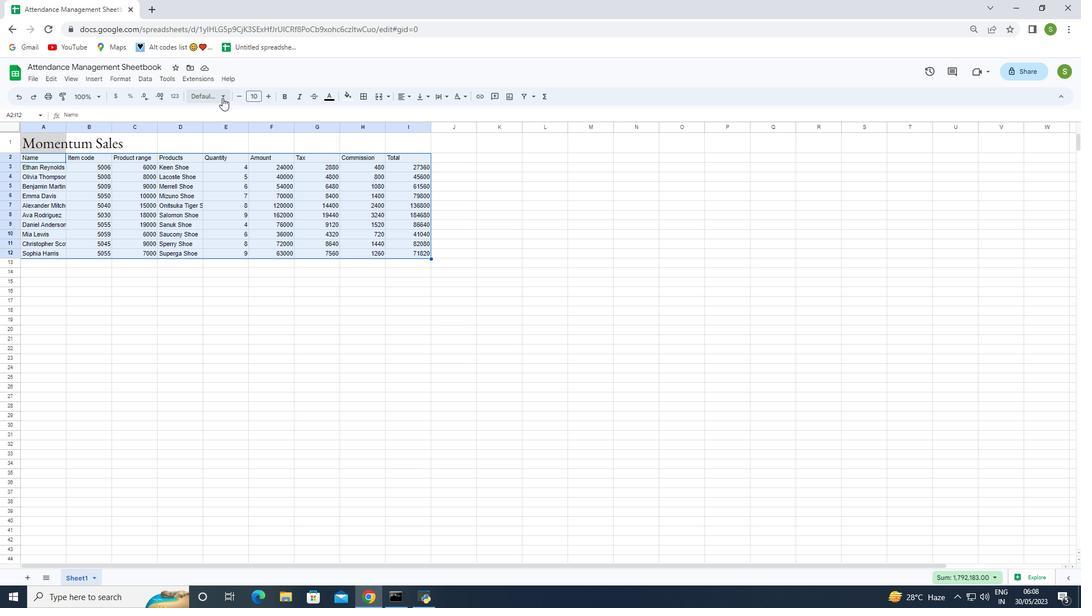 
Action: Mouse pressed left at (222, 97)
Screenshot: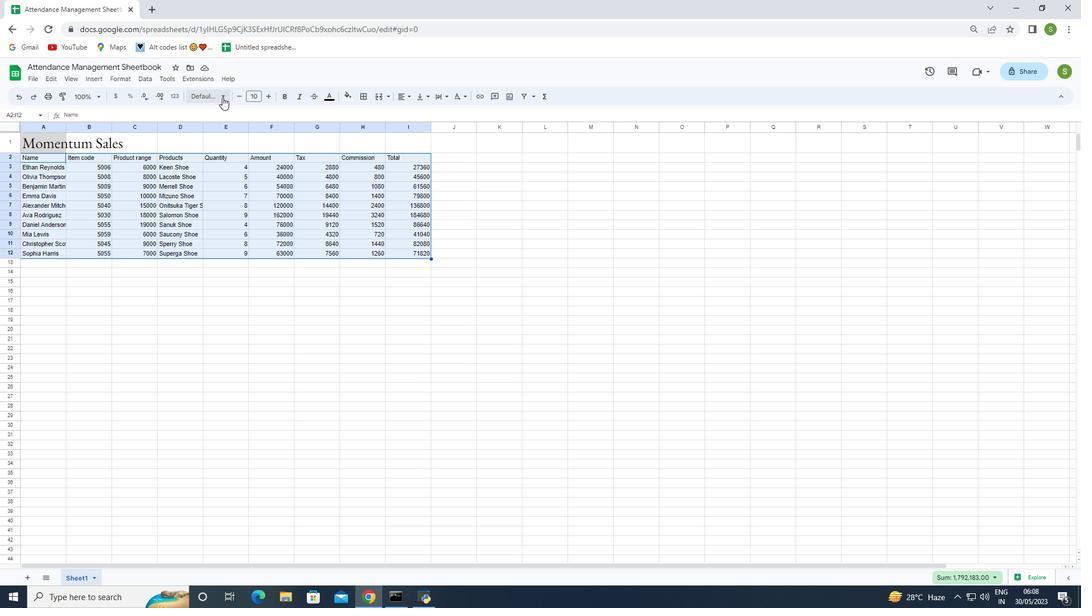 
Action: Mouse moved to (218, 189)
Screenshot: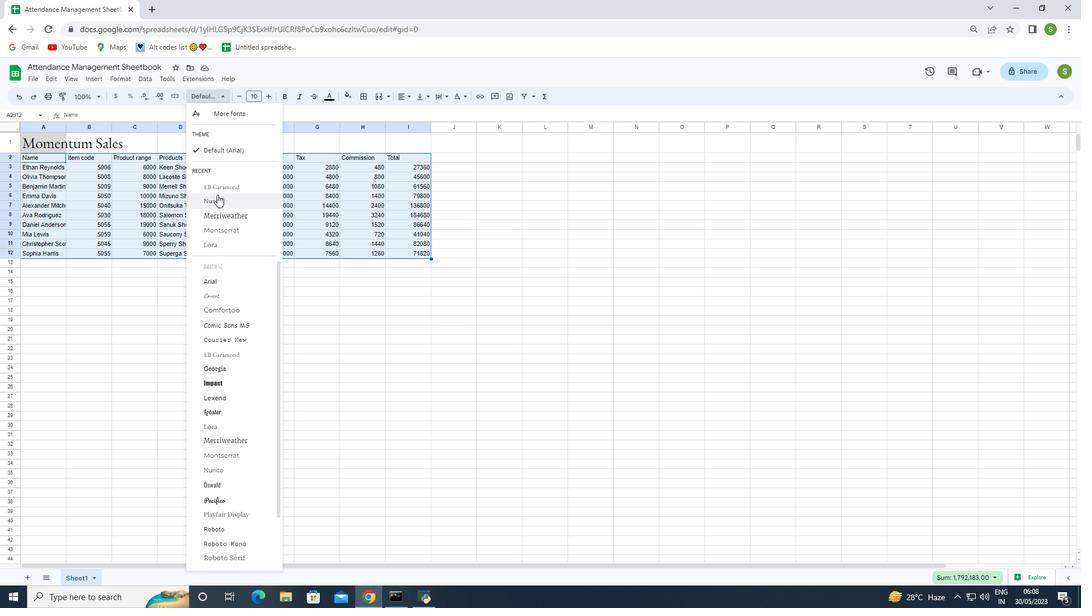 
Action: Mouse pressed left at (218, 189)
Screenshot: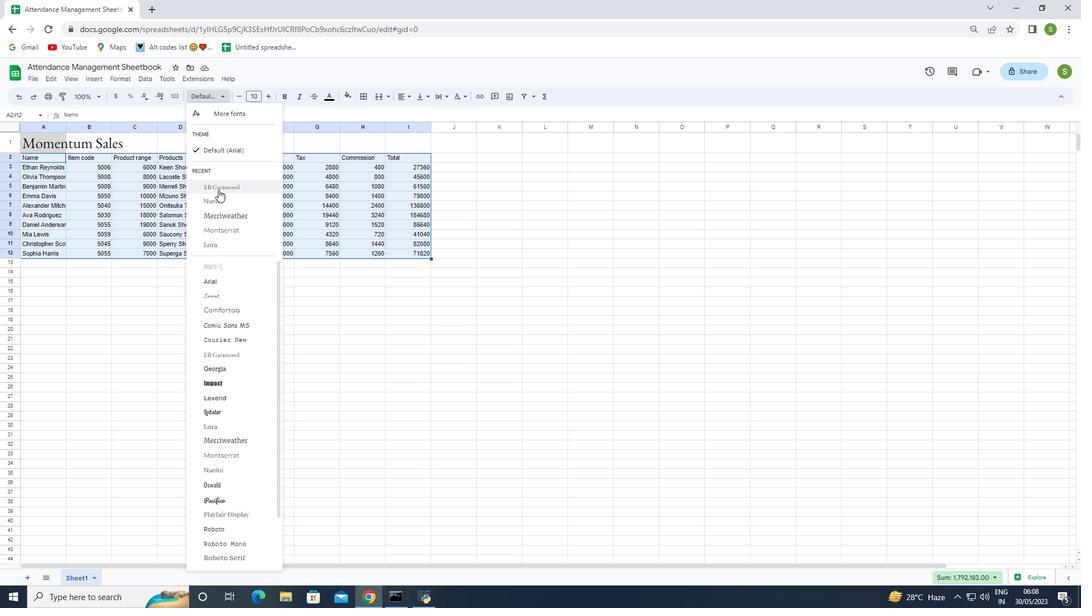 
Action: Mouse moved to (267, 100)
Screenshot: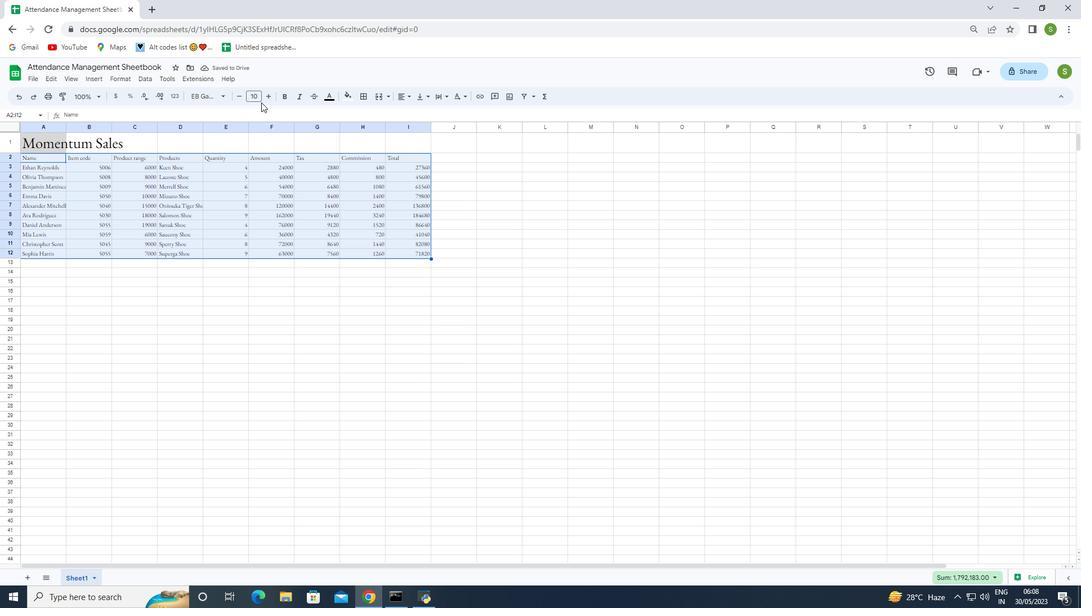 
Action: Mouse pressed left at (267, 100)
Screenshot: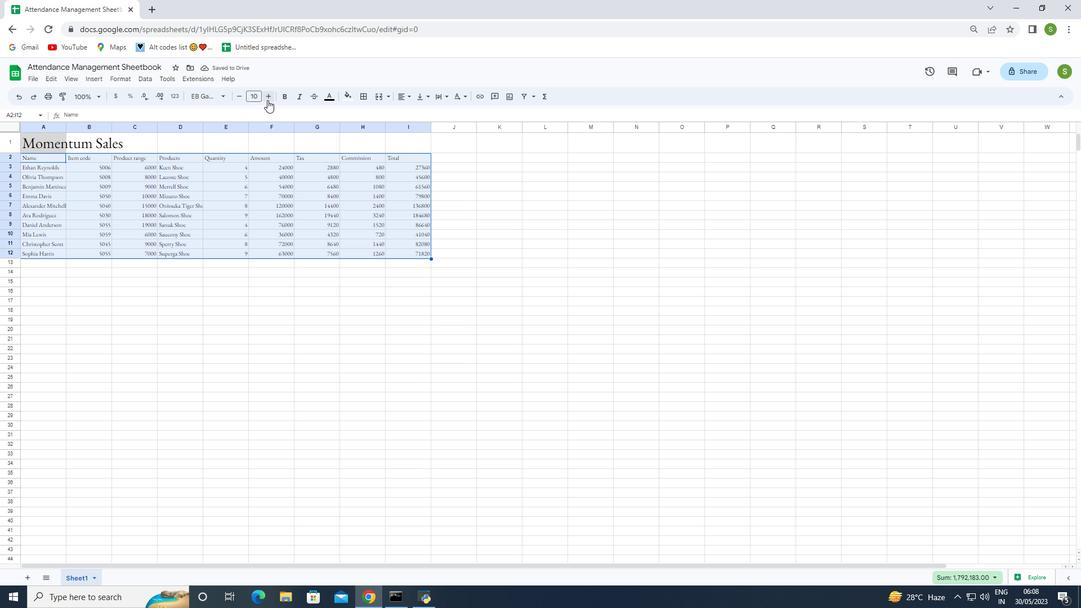 
Action: Mouse pressed left at (267, 100)
Screenshot: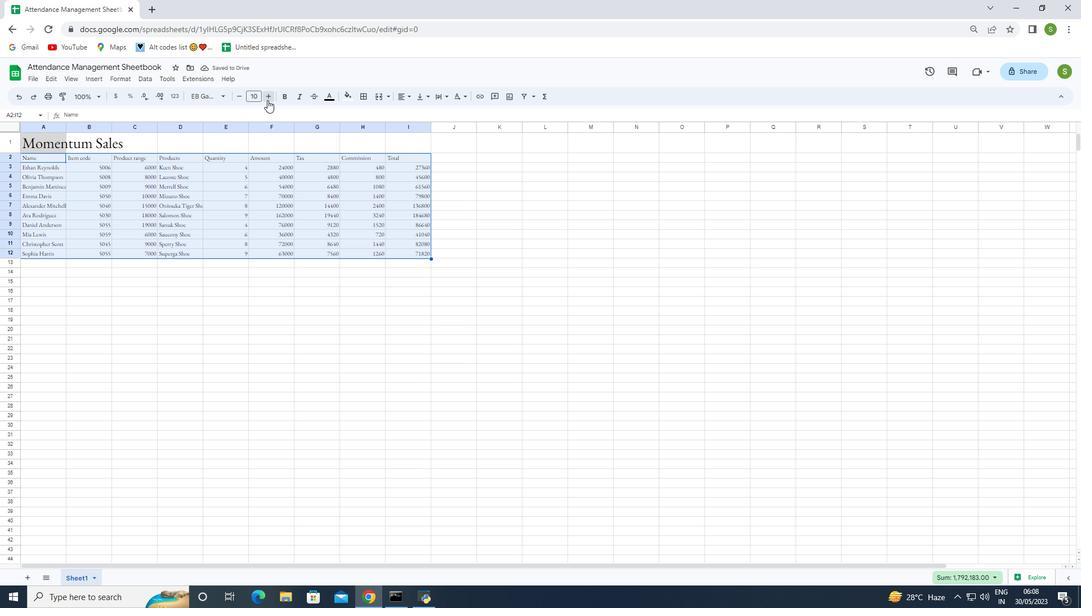 
Action: Mouse pressed left at (267, 100)
Screenshot: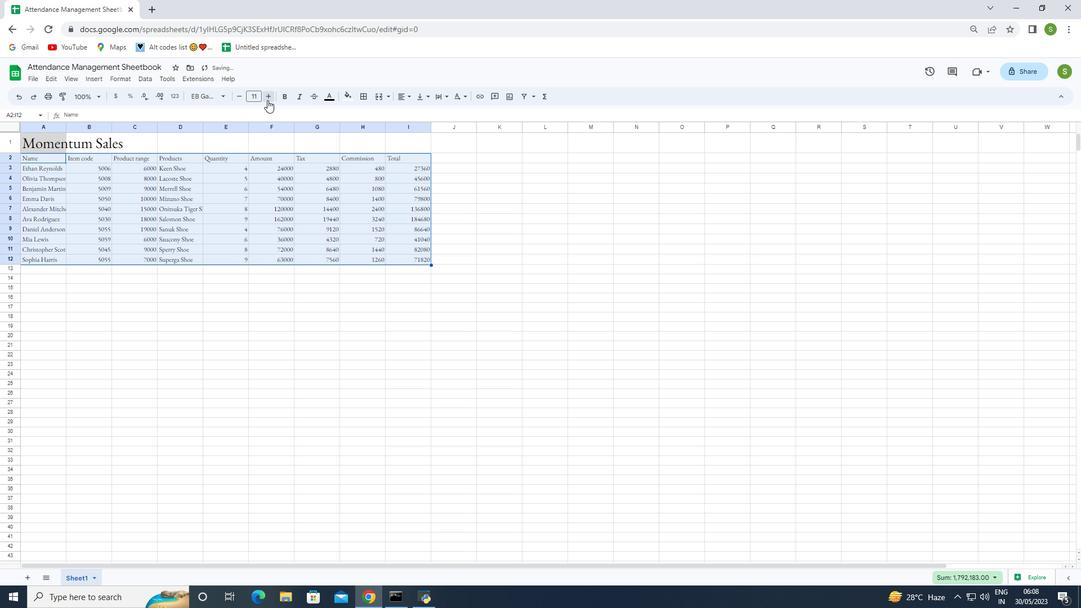 
Action: Mouse pressed left at (267, 100)
Screenshot: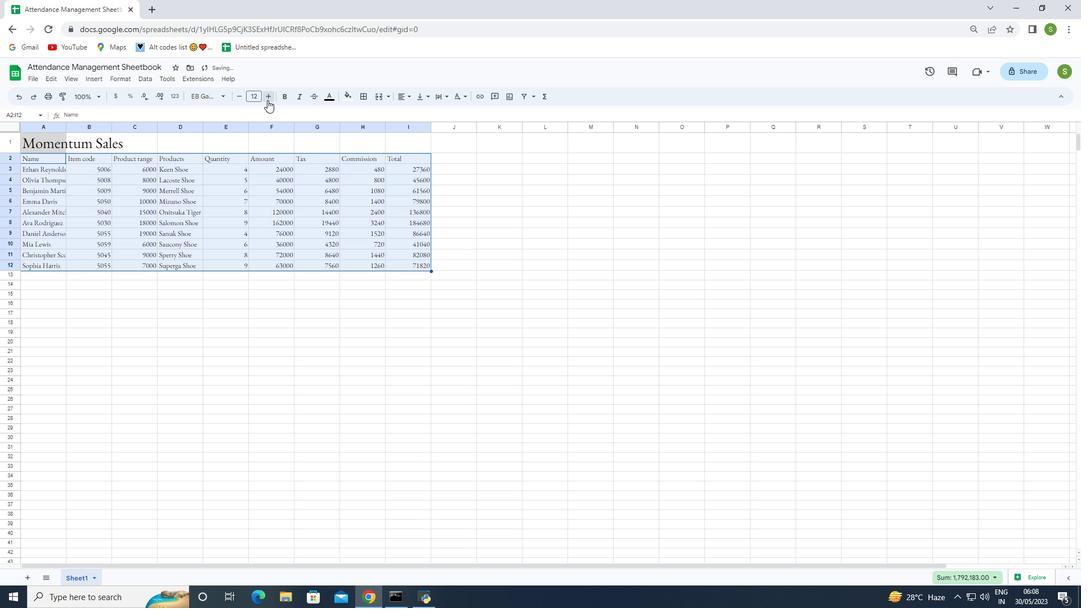 
Action: Mouse pressed left at (267, 100)
Screenshot: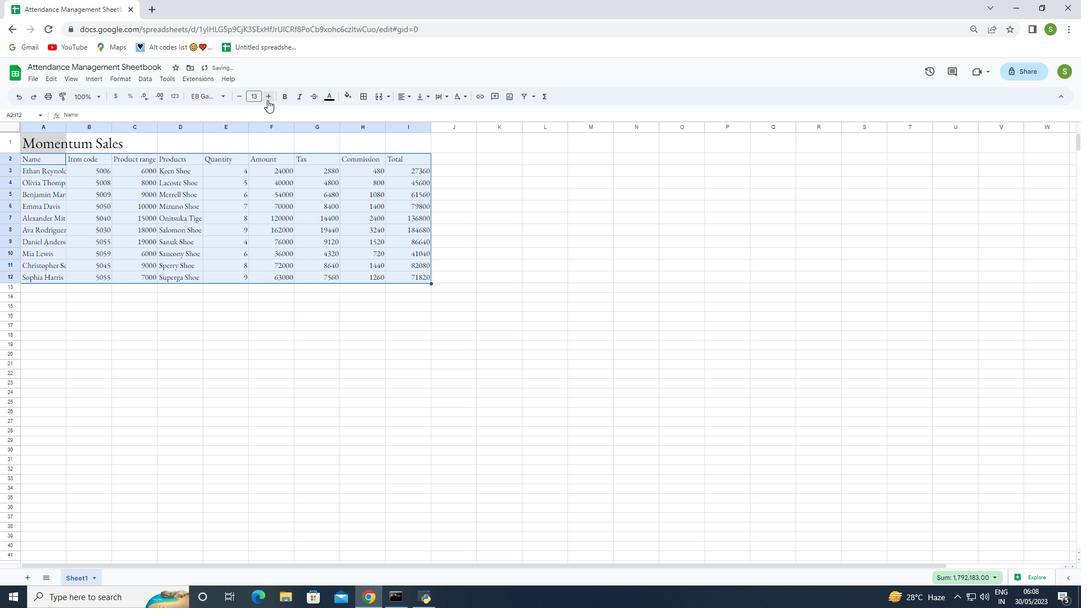 
Action: Mouse pressed left at (267, 100)
Screenshot: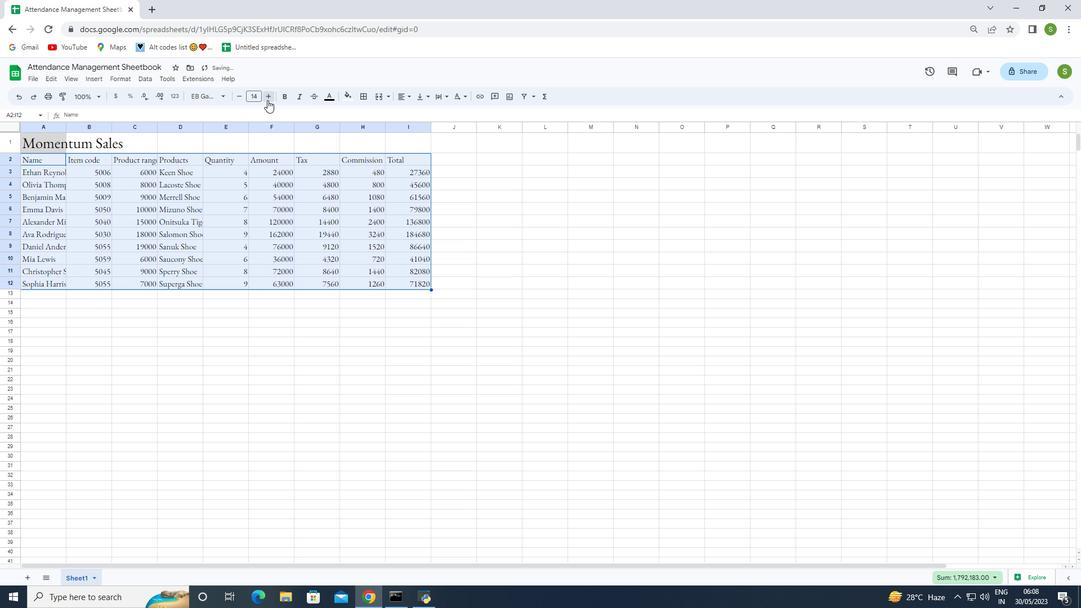
Action: Mouse pressed left at (267, 100)
Screenshot: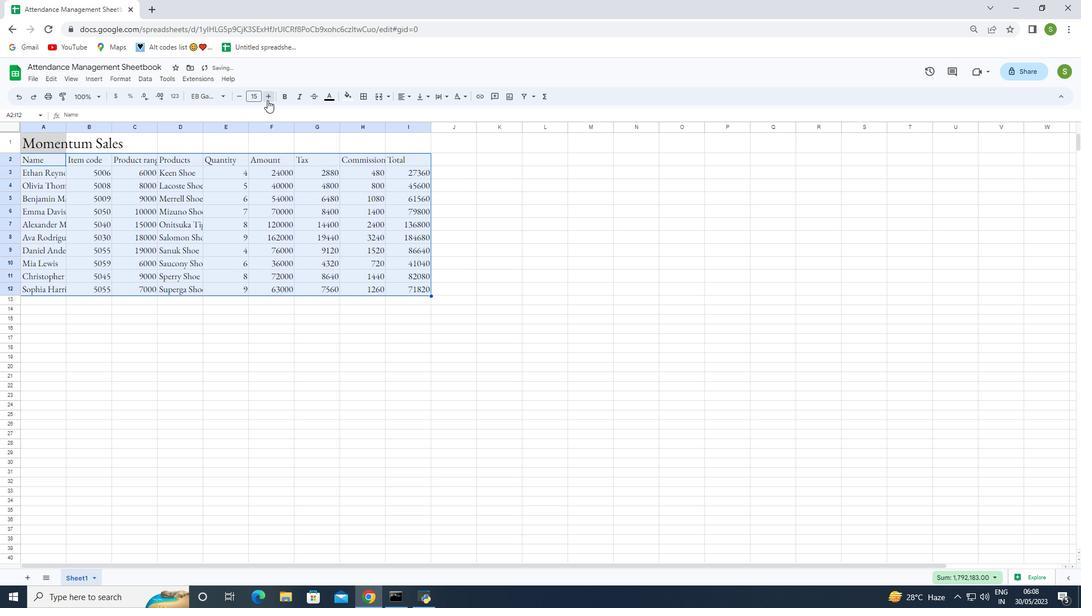 
Action: Mouse moved to (268, 100)
Screenshot: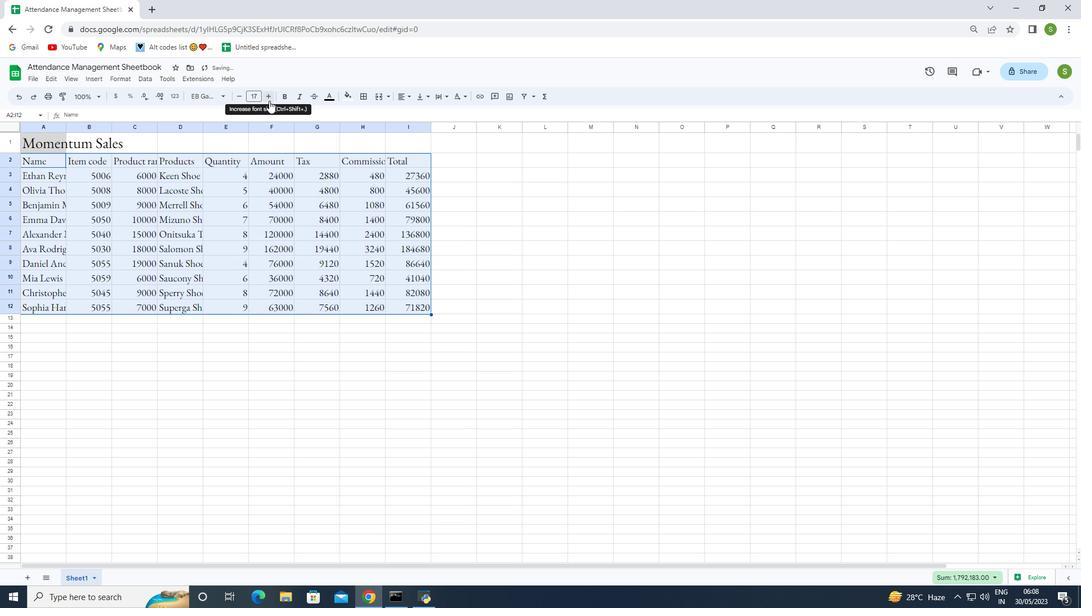 
Action: Mouse pressed left at (268, 100)
Screenshot: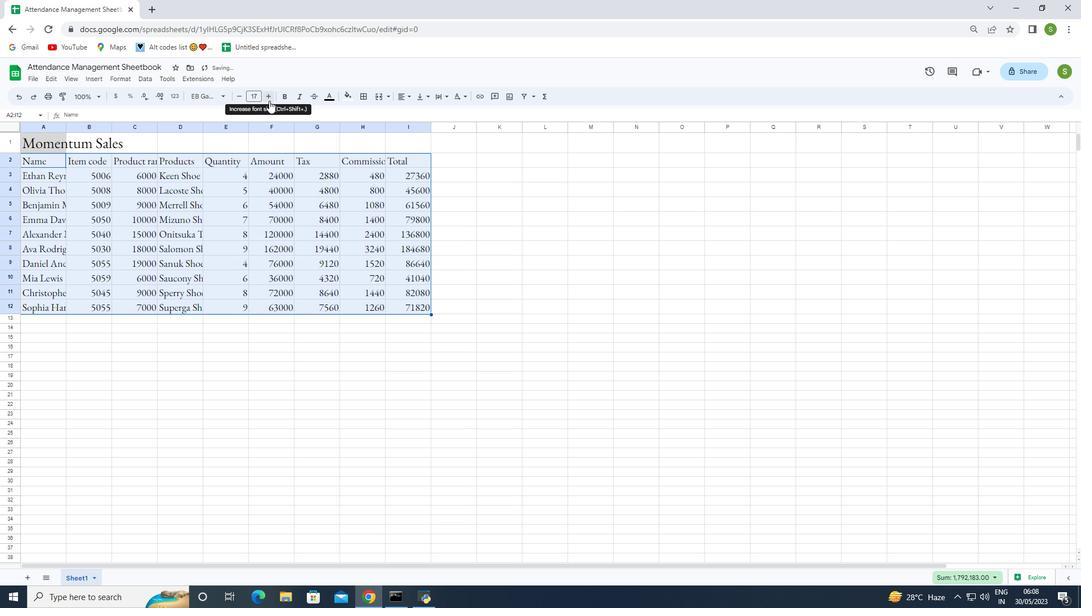
Action: Mouse moved to (202, 336)
Screenshot: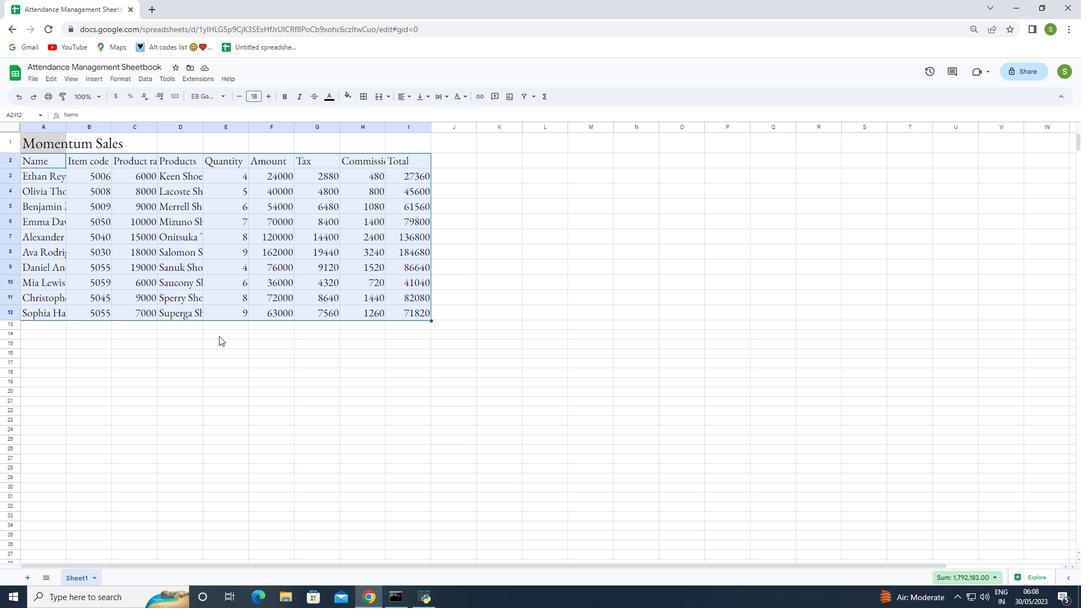 
Action: Mouse pressed left at (202, 336)
Screenshot: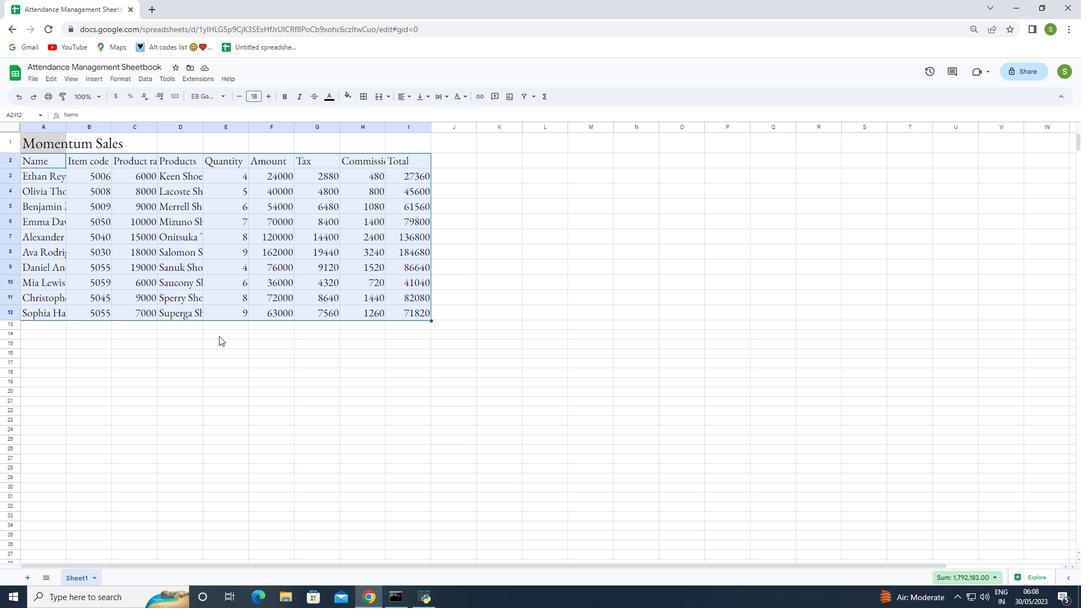 
Action: Mouse moved to (38, 144)
Screenshot: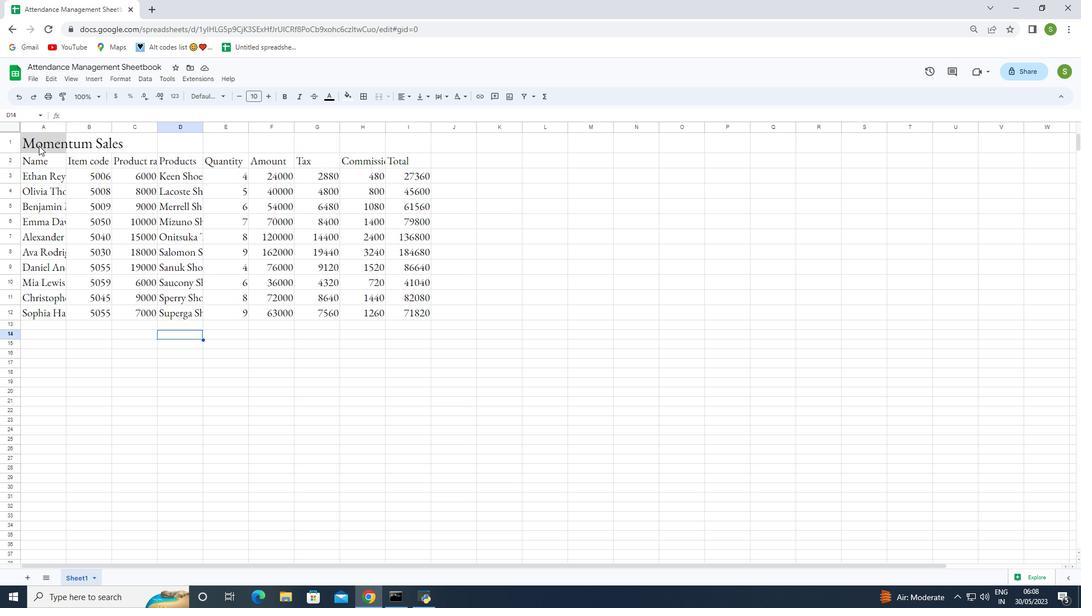 
Action: Mouse pressed left at (38, 144)
Screenshot: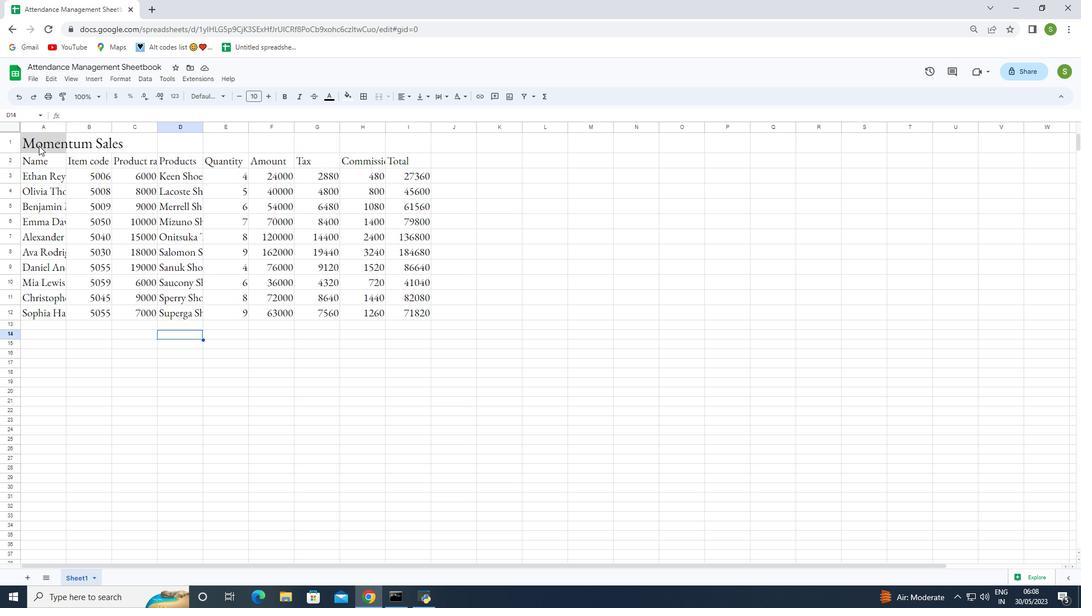 
Action: Mouse moved to (410, 95)
Screenshot: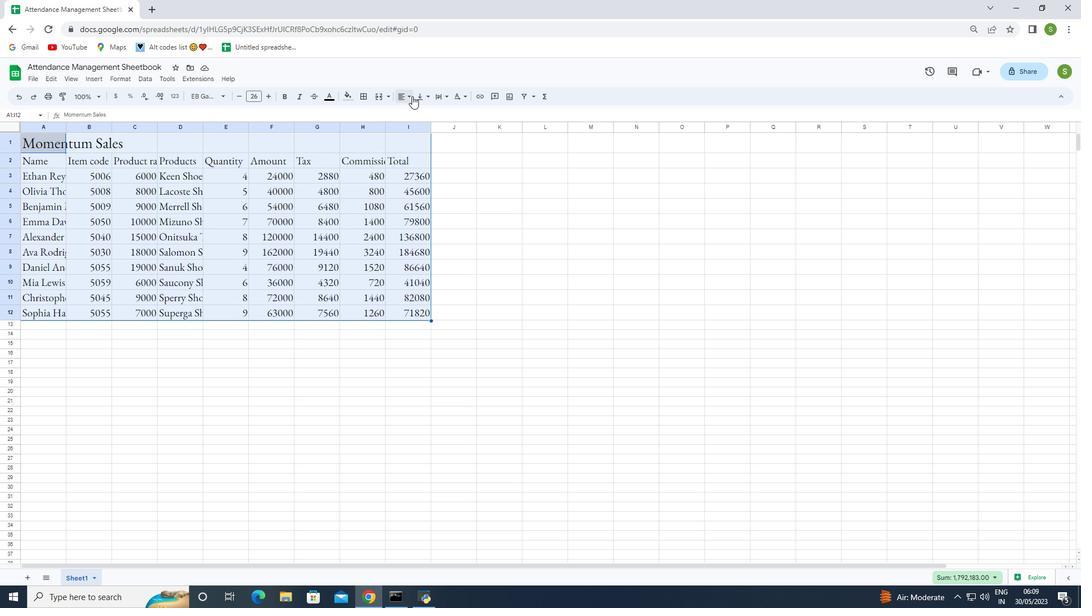 
Action: Mouse pressed left at (410, 95)
Screenshot: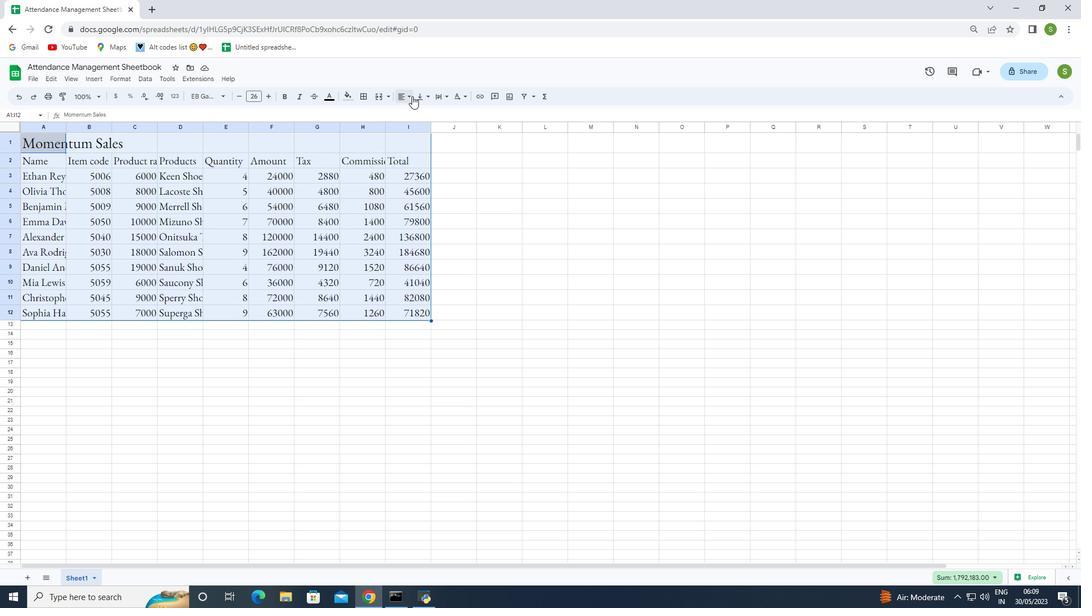 
Action: Mouse moved to (430, 118)
Screenshot: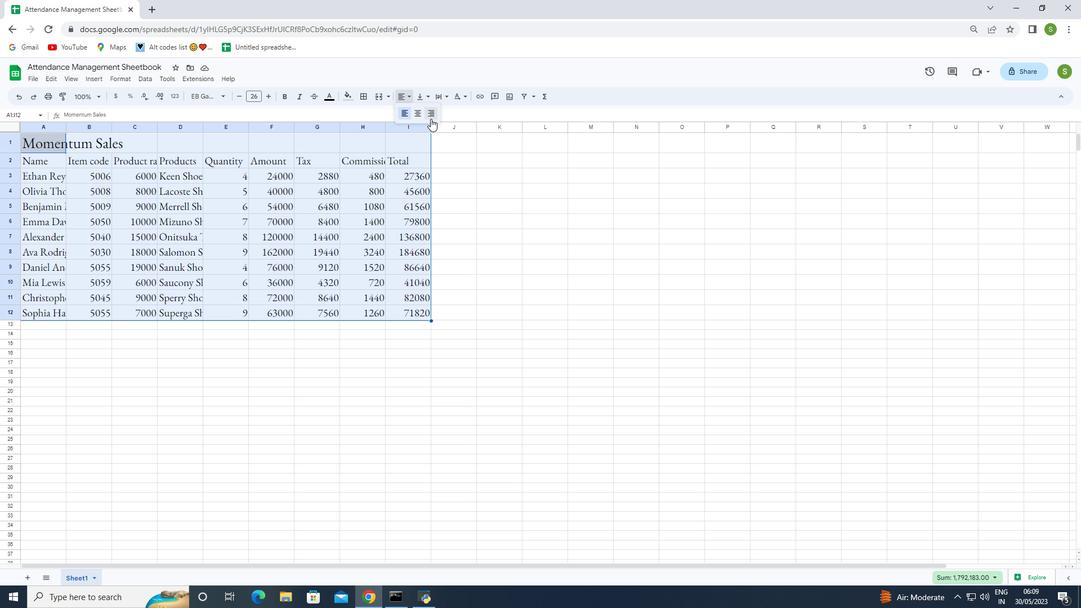 
Action: Mouse pressed left at (430, 118)
Screenshot: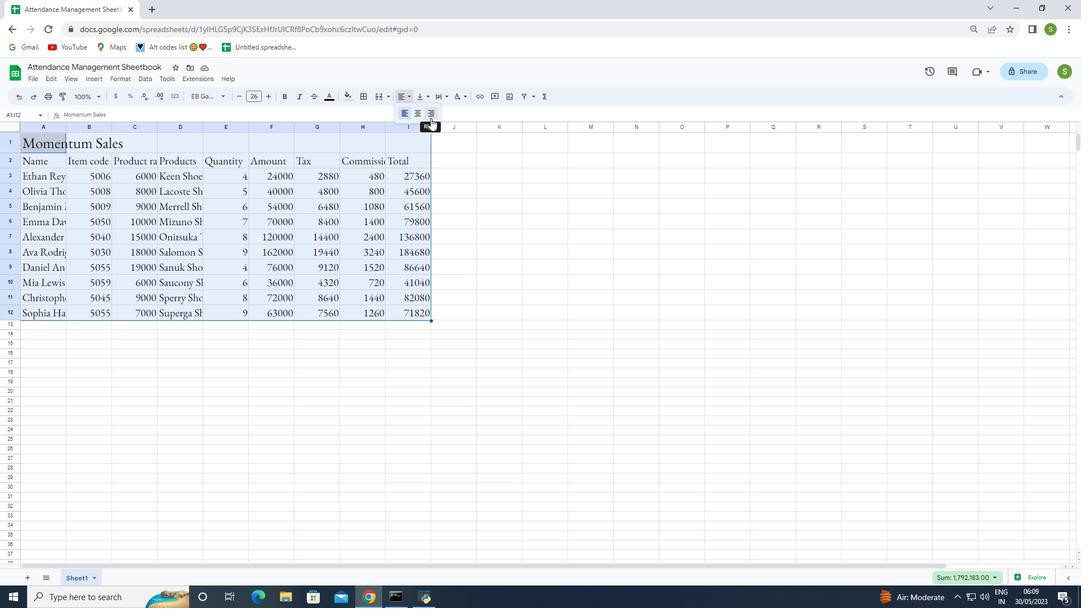 
Action: Mouse moved to (36, 81)
Screenshot: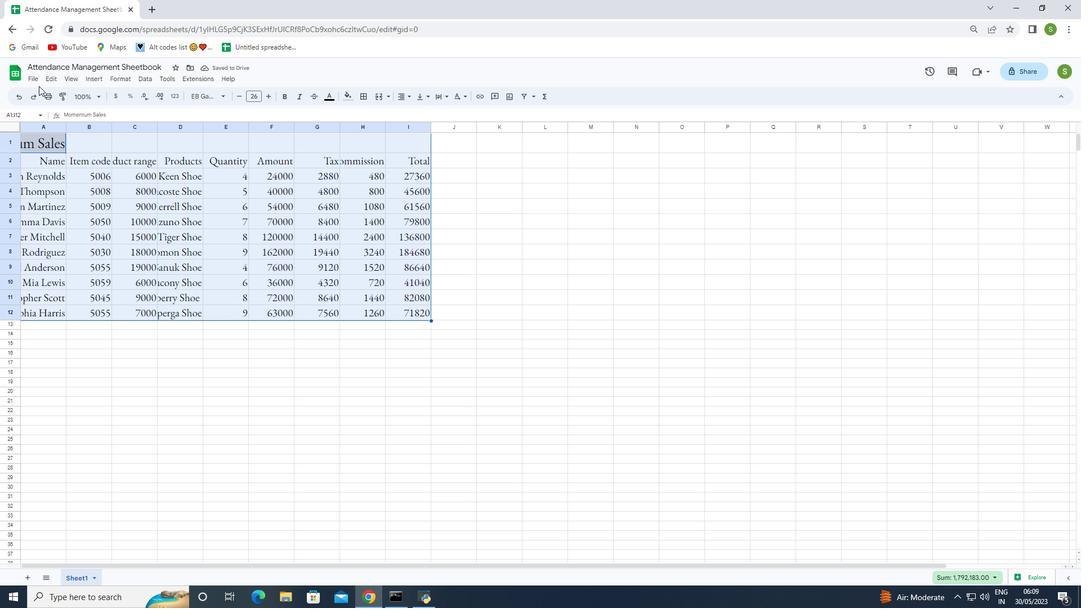 
Action: Mouse pressed left at (36, 81)
Screenshot: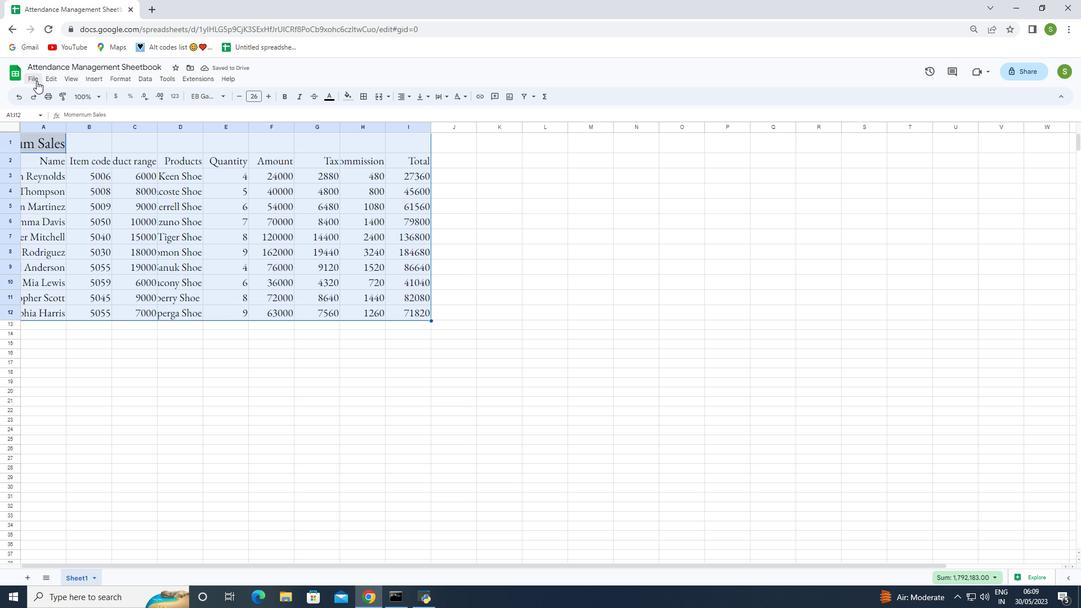 
Action: Mouse moved to (60, 209)
Screenshot: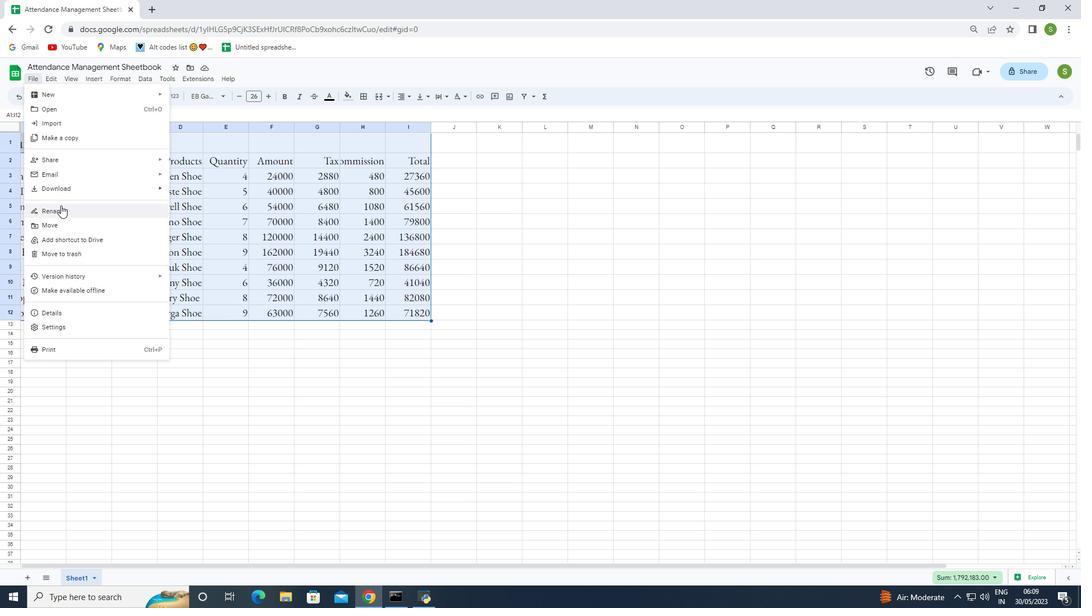 
Action: Mouse pressed left at (60, 209)
Screenshot: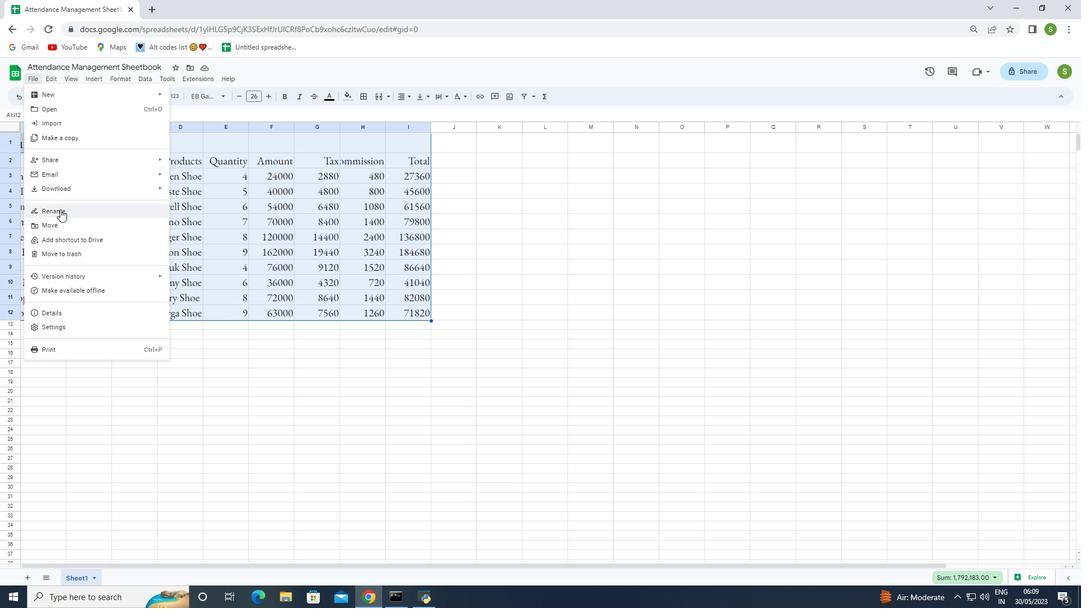 
Action: Mouse moved to (60, 209)
Screenshot: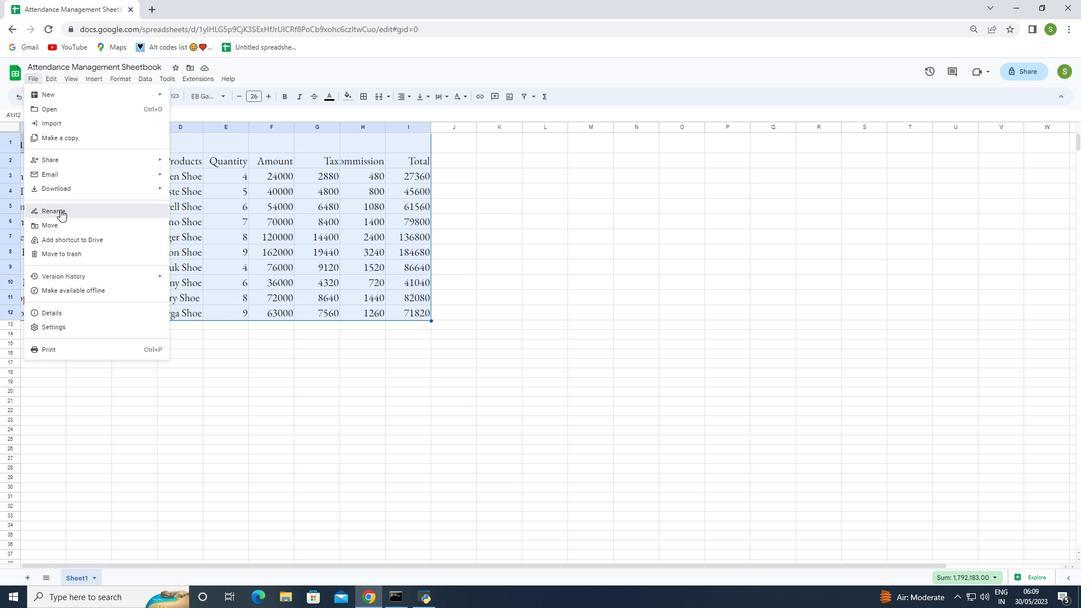 
Action: Key pressed <Key.backspace><Key.shift>Attendance<Key.space><Key.shift>Management<Key.space><Key.shift>Sheetbook<Key.enter>
Screenshot: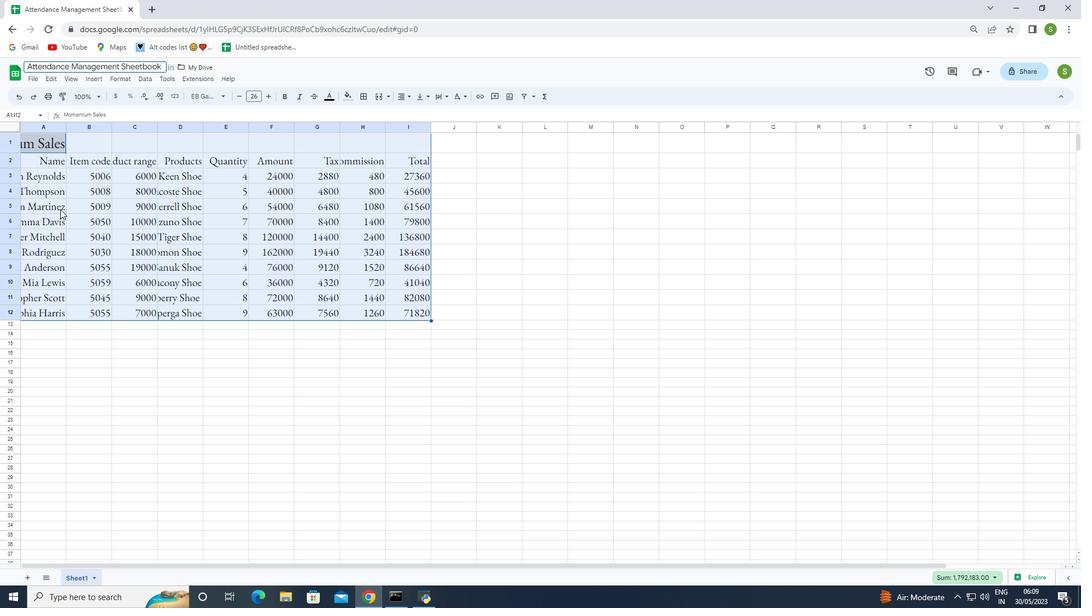 
Action: Mouse moved to (189, 290)
Screenshot: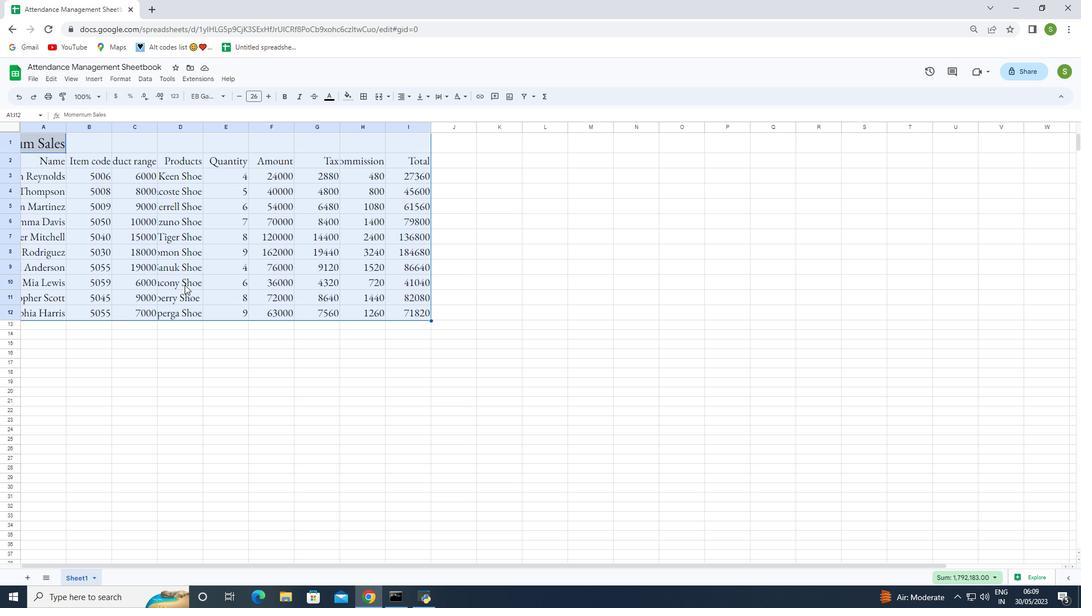 
